Task: Create a 'supplier' object.
Action: Mouse moved to (702, 55)
Screenshot: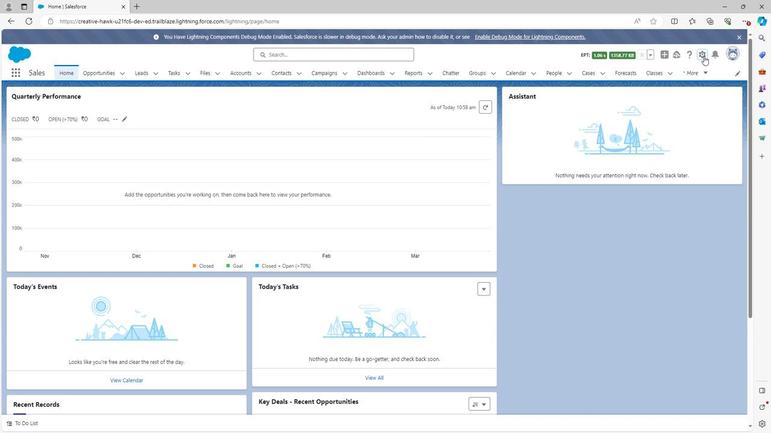 
Action: Mouse pressed left at (702, 55)
Screenshot: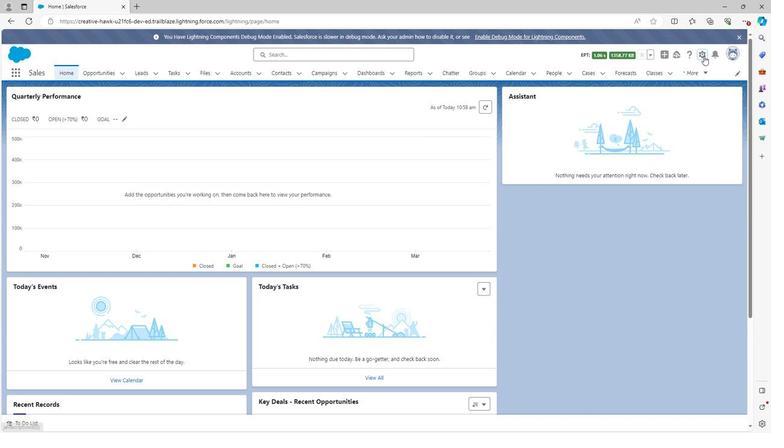 
Action: Mouse moved to (667, 81)
Screenshot: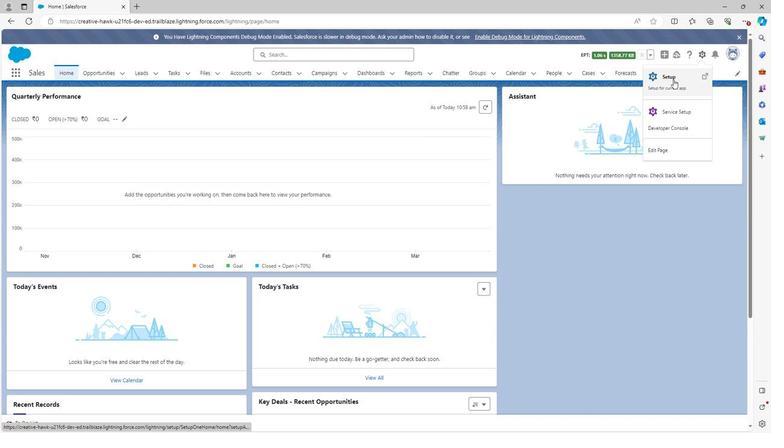 
Action: Mouse pressed left at (667, 81)
Screenshot: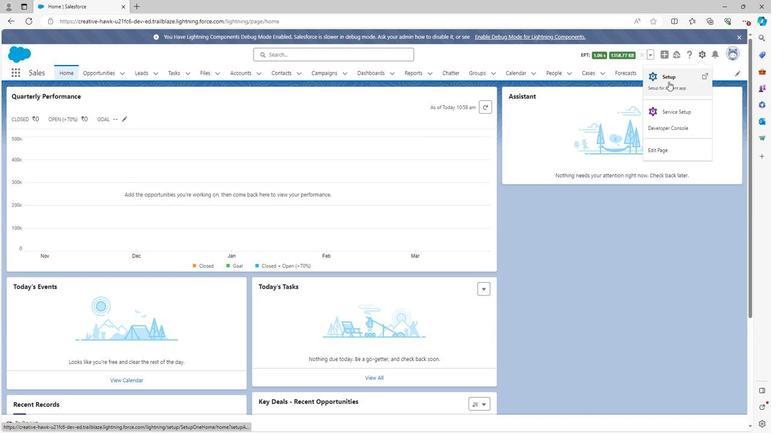 
Action: Mouse moved to (94, 72)
Screenshot: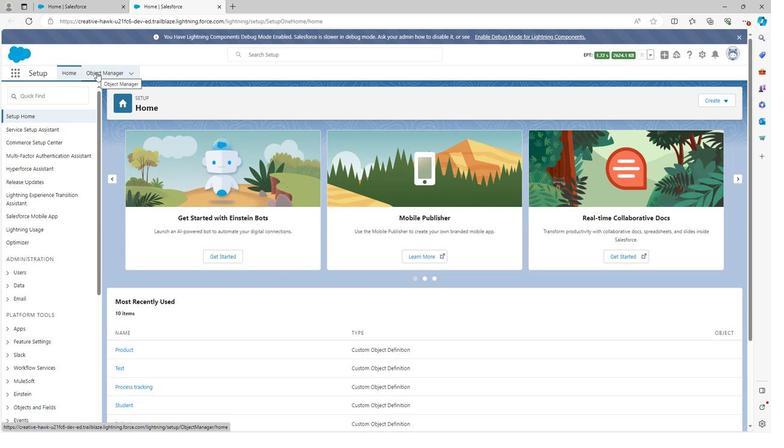 
Action: Mouse pressed left at (94, 72)
Screenshot: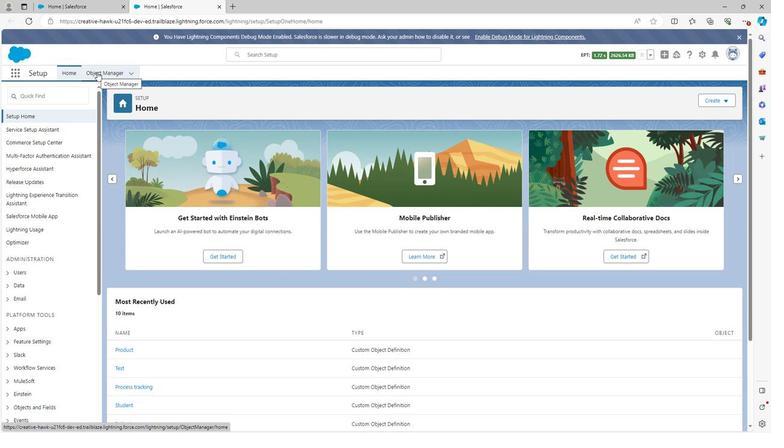 
Action: Mouse moved to (710, 98)
Screenshot: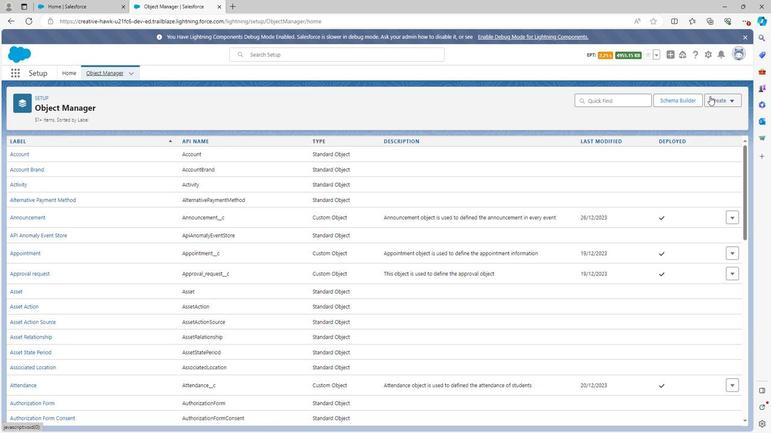 
Action: Mouse pressed left at (710, 98)
Screenshot: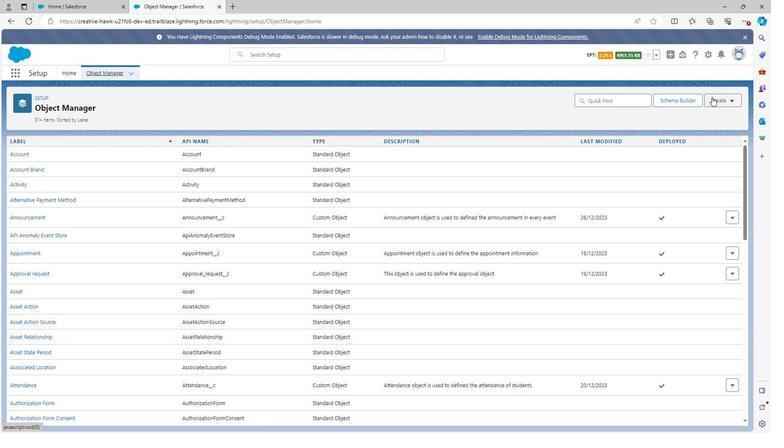 
Action: Mouse moved to (686, 125)
Screenshot: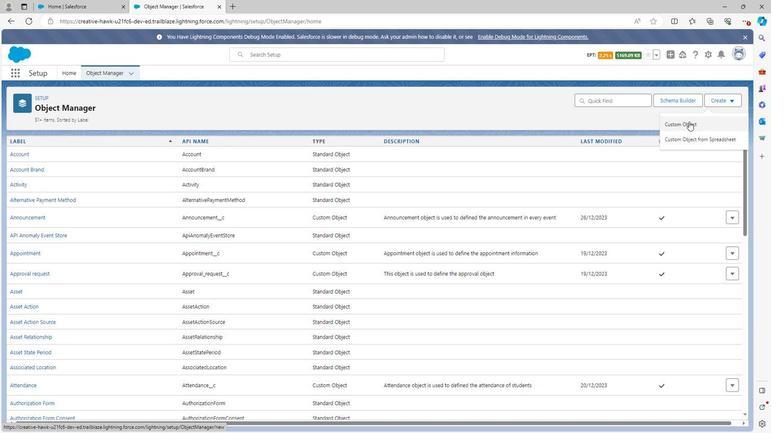 
Action: Mouse pressed left at (686, 125)
Screenshot: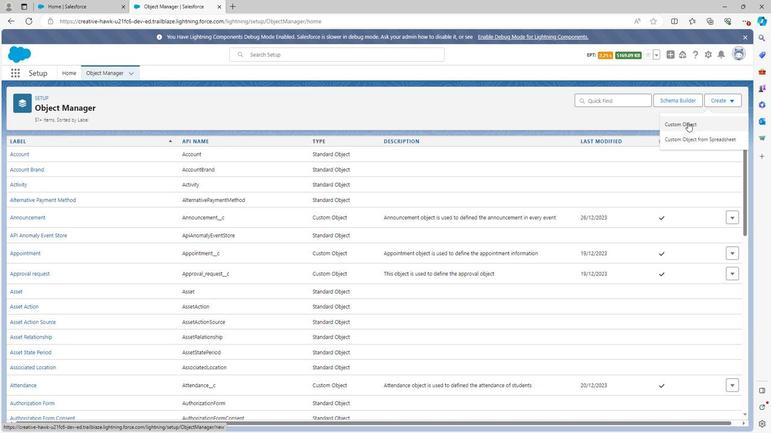 
Action: Mouse moved to (207, 214)
Screenshot: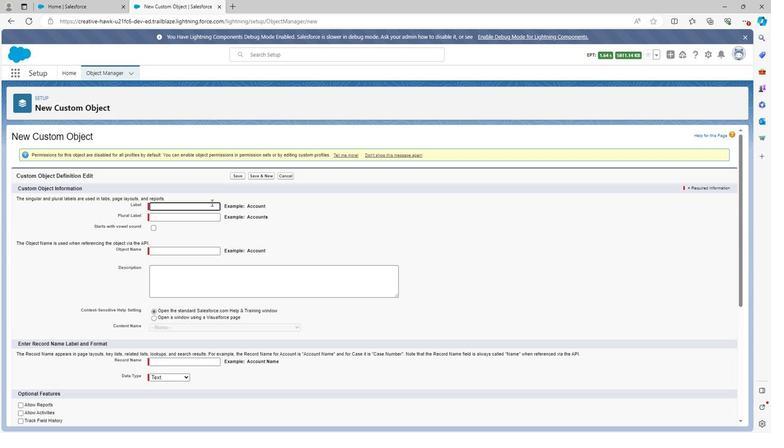 
Action: Mouse pressed left at (207, 214)
Screenshot: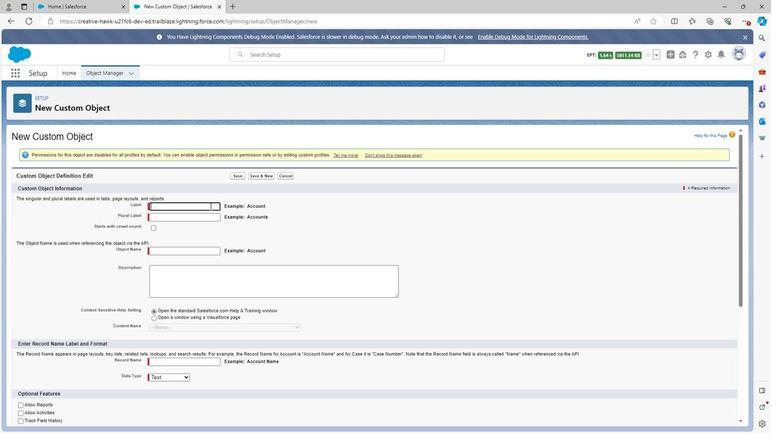 
Action: Key pressed <Key.shift>Supplier
Screenshot: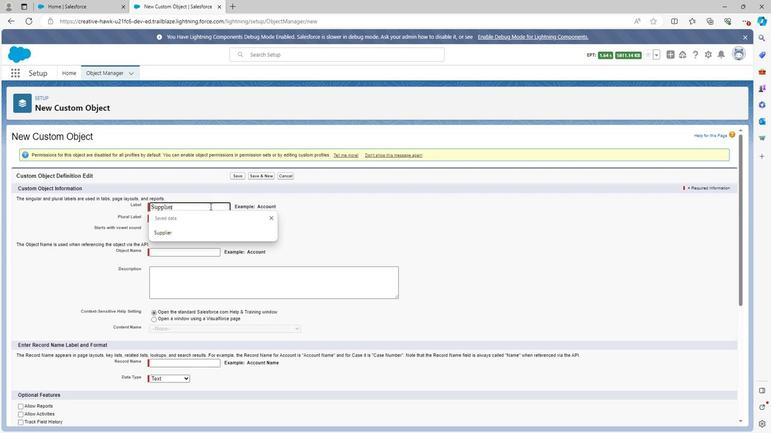 
Action: Mouse moved to (224, 242)
Screenshot: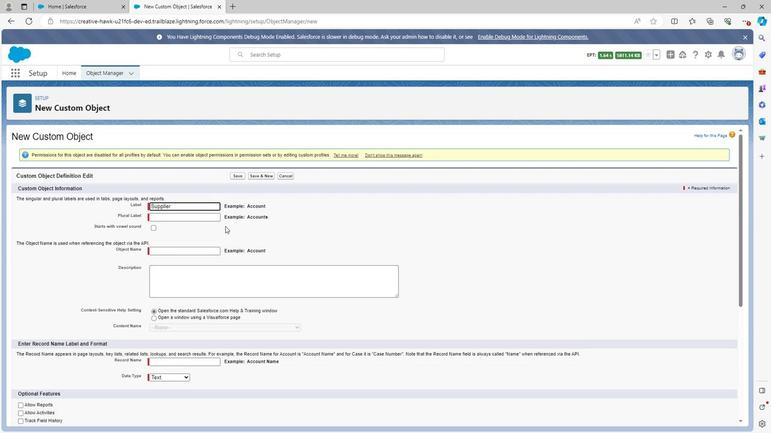 
Action: Mouse pressed left at (224, 242)
Screenshot: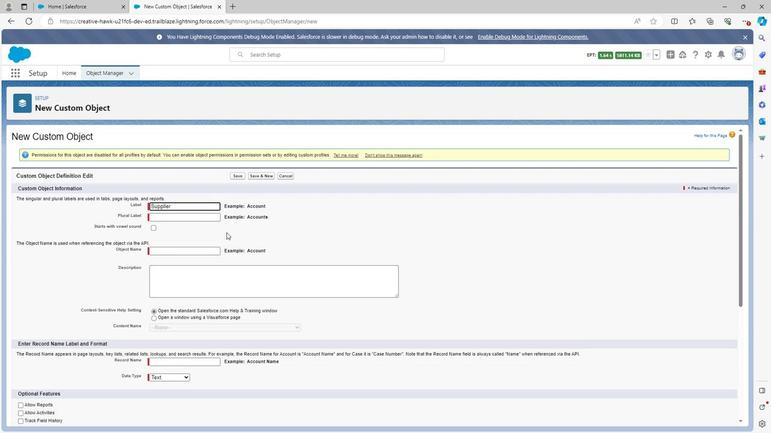 
Action: Mouse moved to (175, 225)
Screenshot: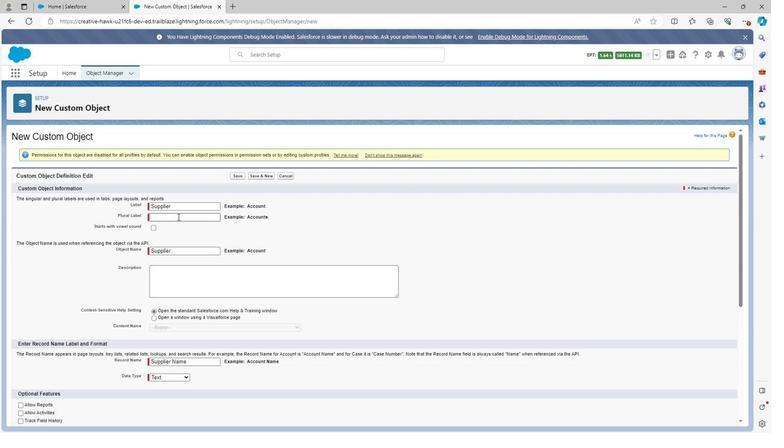 
Action: Mouse pressed left at (175, 225)
Screenshot: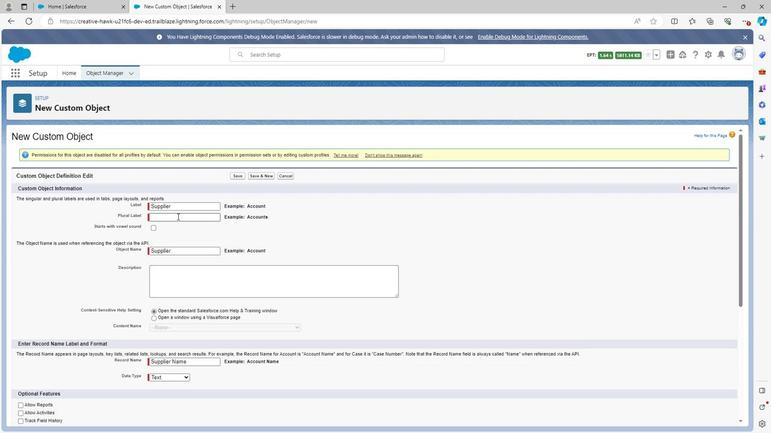 
Action: Key pressed <Key.shift>Suppliers
Screenshot: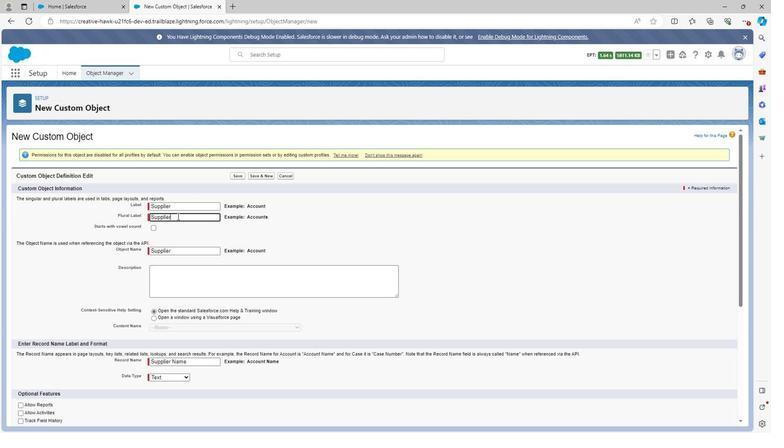 
Action: Mouse moved to (171, 292)
Screenshot: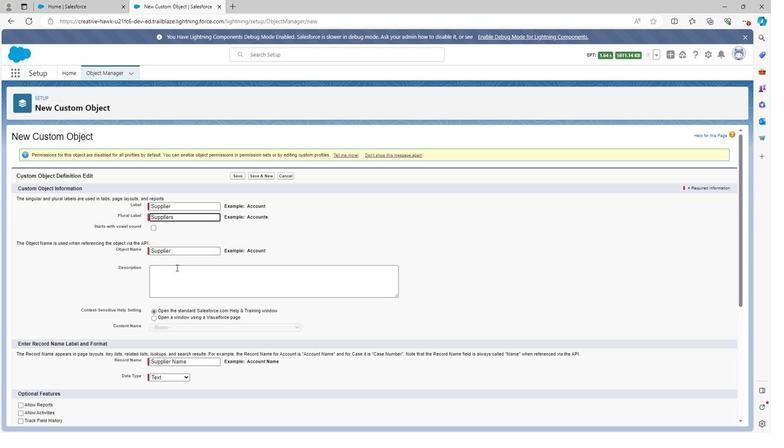 
Action: Mouse pressed left at (171, 292)
Screenshot: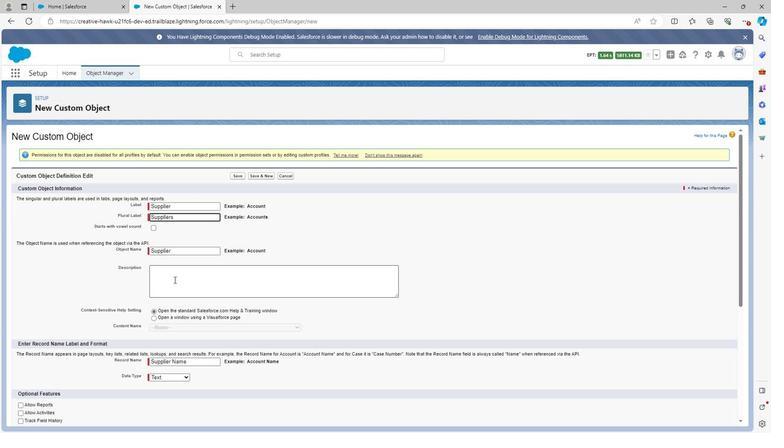 
Action: Key pressed <Key.shift>Supplier<Key.space>object<Key.space>is<Key.space>used<Key.space>to<Key.space>defined<Key.space>the<Key.space>name<Key.space>of<Key.space>suppliers<Key.space>in<Key.space>supply<Key.space>chain<Key.space>management
Screenshot: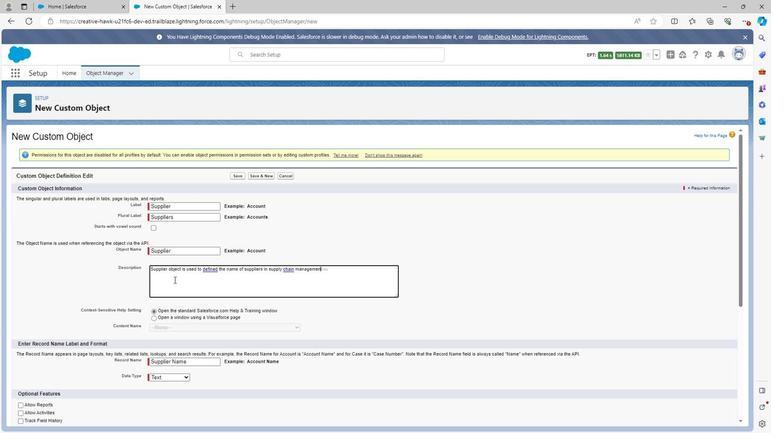
Action: Mouse moved to (73, 368)
Screenshot: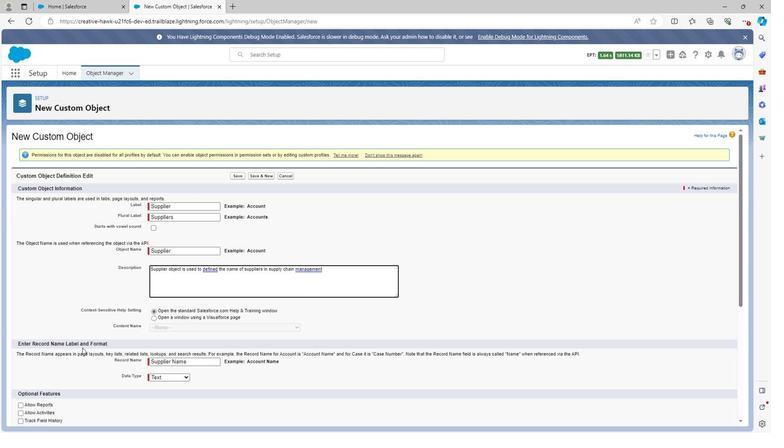 
Action: Mouse scrolled (73, 367) with delta (0, 0)
Screenshot: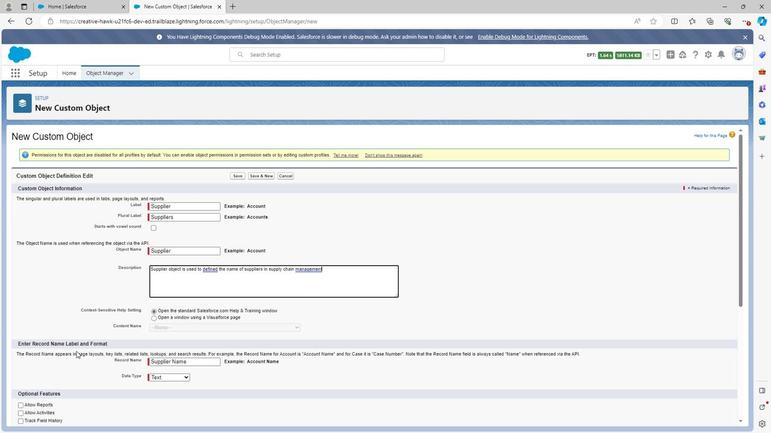 
Action: Mouse scrolled (73, 367) with delta (0, 0)
Screenshot: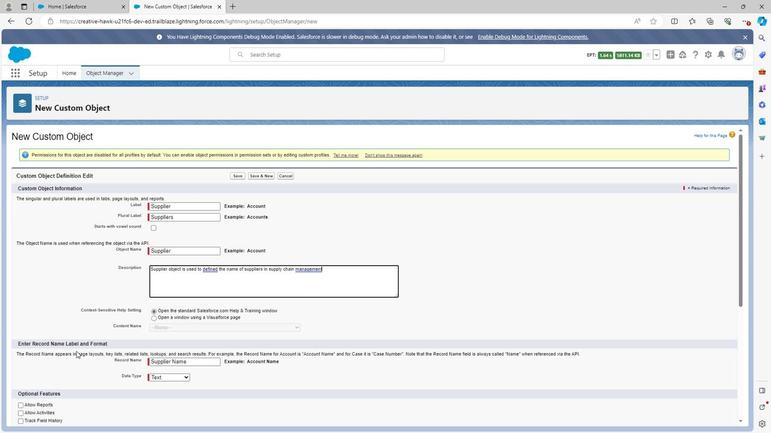 
Action: Mouse scrolled (73, 367) with delta (0, 0)
Screenshot: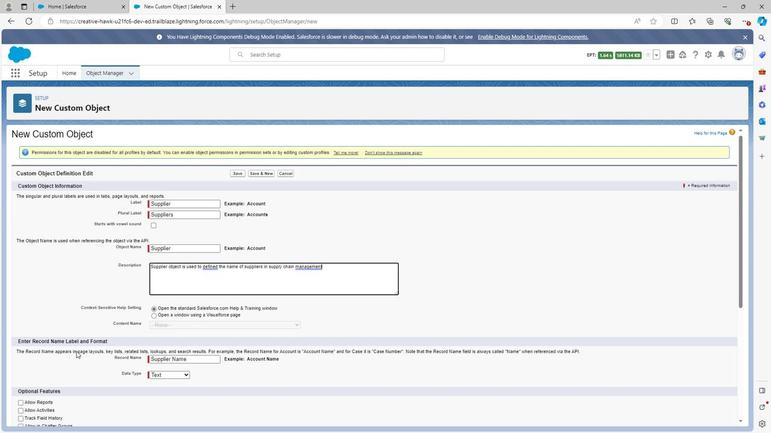 
Action: Mouse moved to (17, 281)
Screenshot: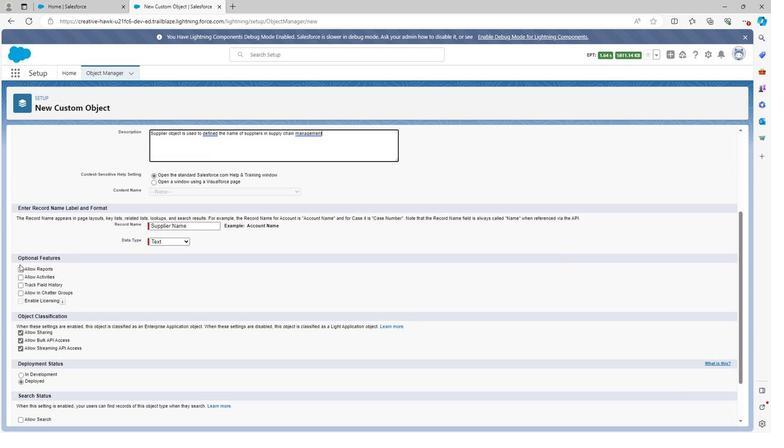 
Action: Mouse pressed left at (17, 281)
Screenshot: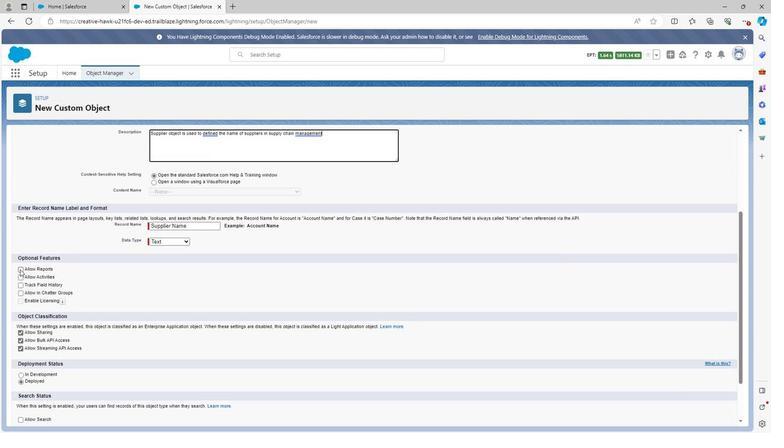 
Action: Mouse moved to (18, 288)
Screenshot: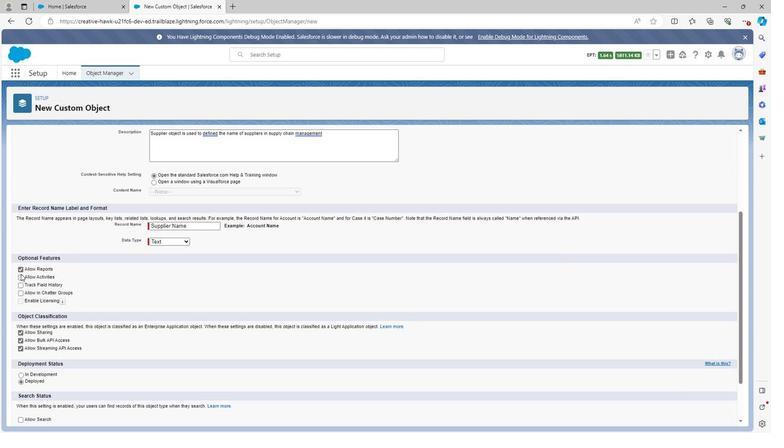 
Action: Mouse pressed left at (18, 288)
Screenshot: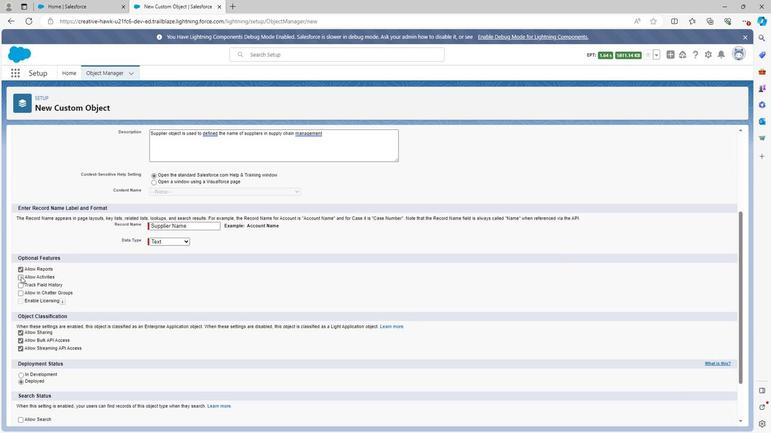 
Action: Mouse moved to (17, 298)
Screenshot: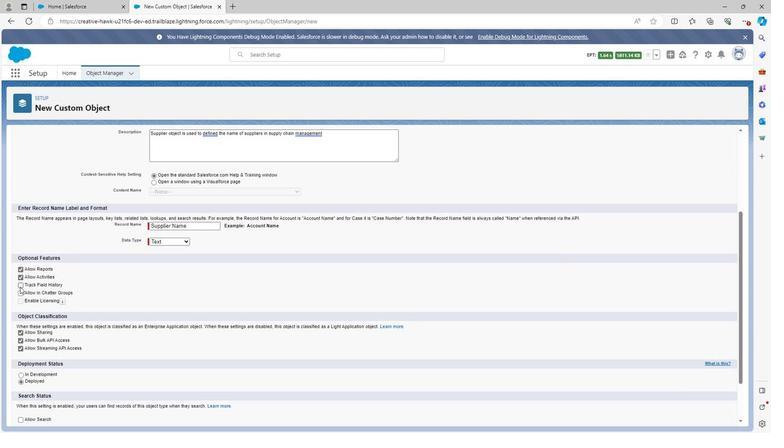 
Action: Mouse pressed left at (17, 298)
Screenshot: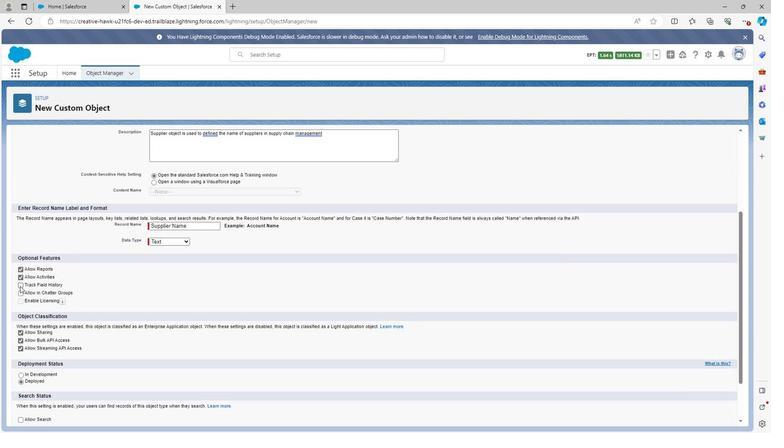 
Action: Mouse moved to (18, 308)
Screenshot: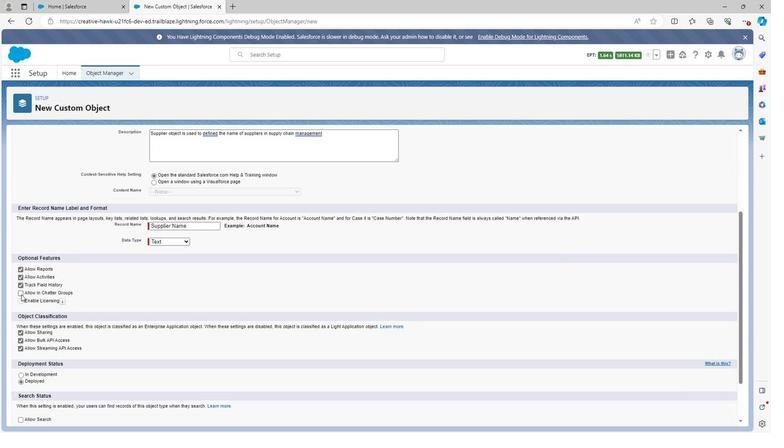 
Action: Mouse pressed left at (18, 308)
Screenshot: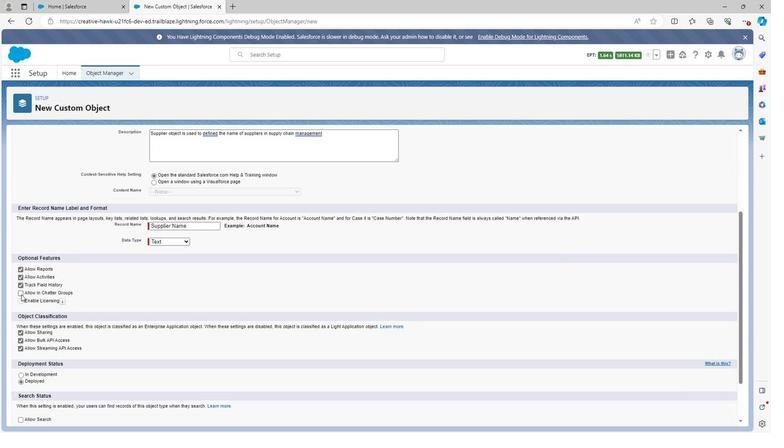 
Action: Mouse moved to (16, 404)
Screenshot: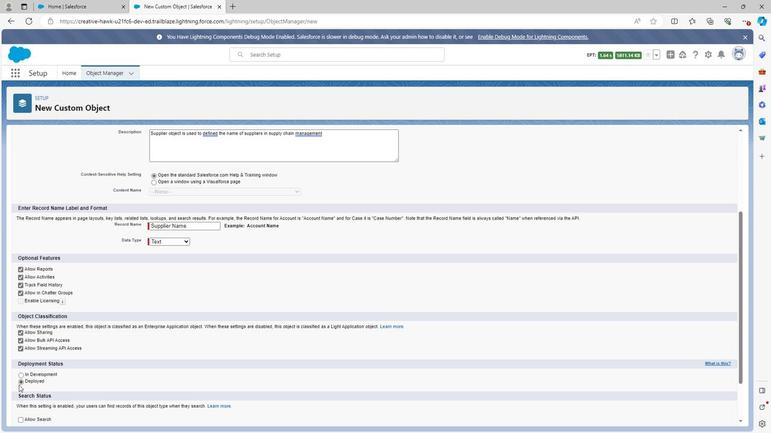 
Action: Mouse scrolled (16, 404) with delta (0, 0)
Screenshot: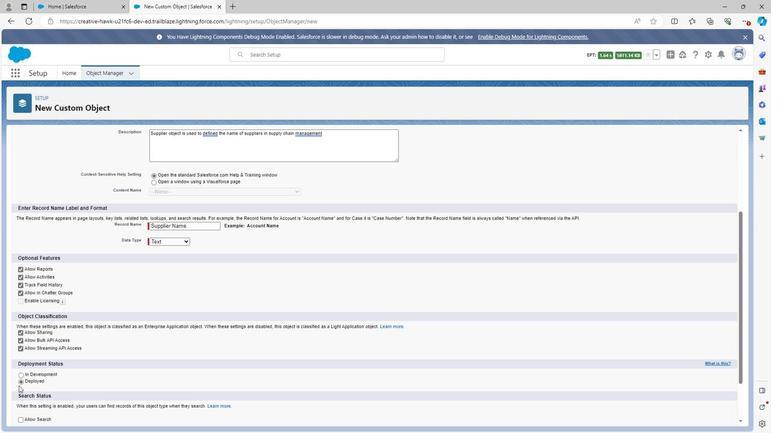 
Action: Mouse scrolled (16, 404) with delta (0, 0)
Screenshot: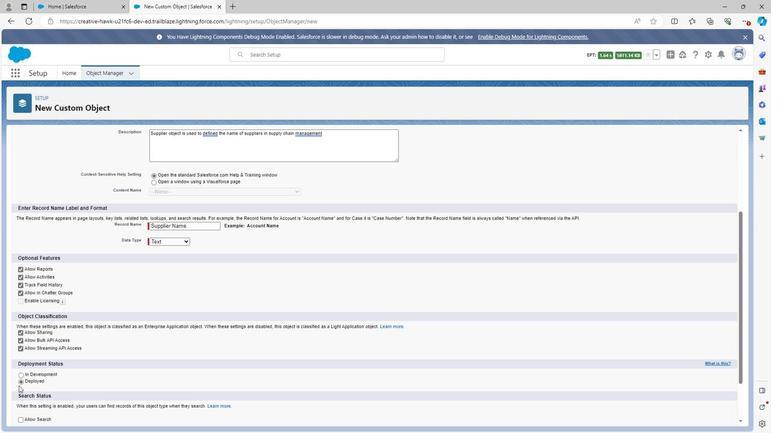 
Action: Mouse moved to (18, 380)
Screenshot: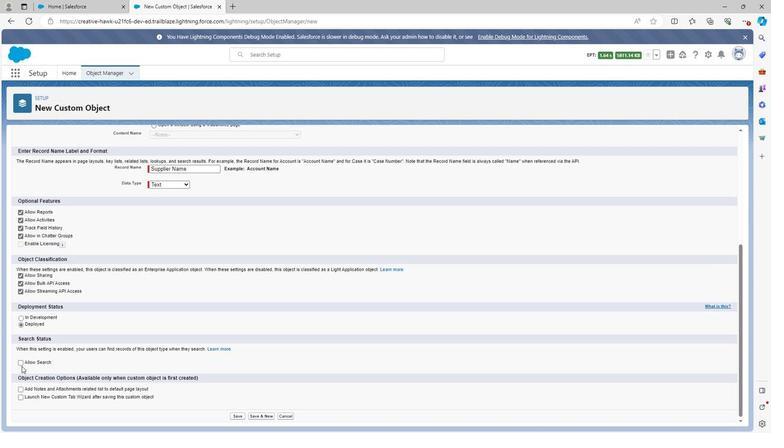 
Action: Mouse pressed left at (18, 380)
Screenshot: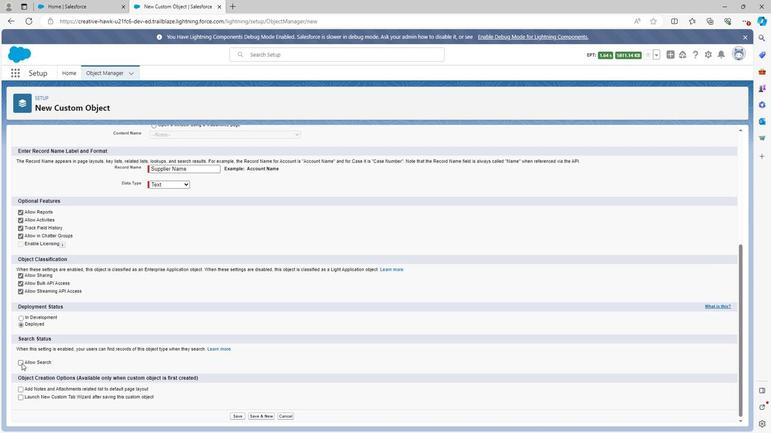 
Action: Mouse moved to (232, 439)
Screenshot: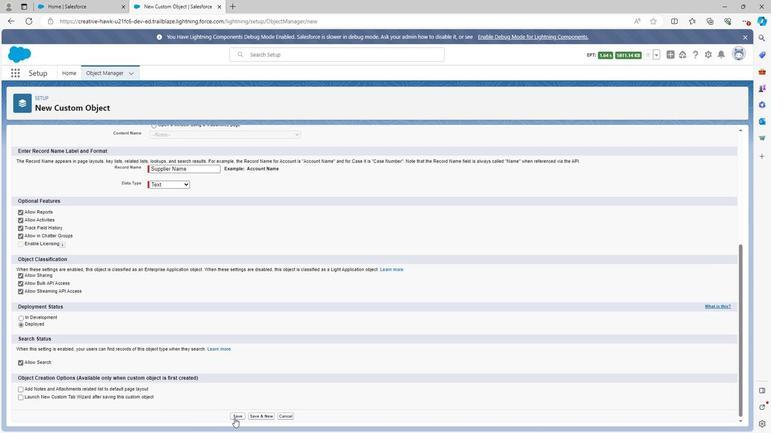 
Action: Mouse pressed left at (232, 439)
Screenshot: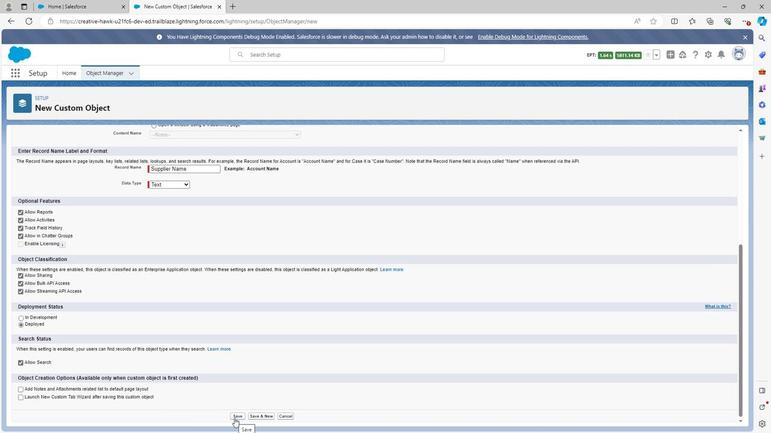 
Action: Mouse moved to (100, 73)
Screenshot: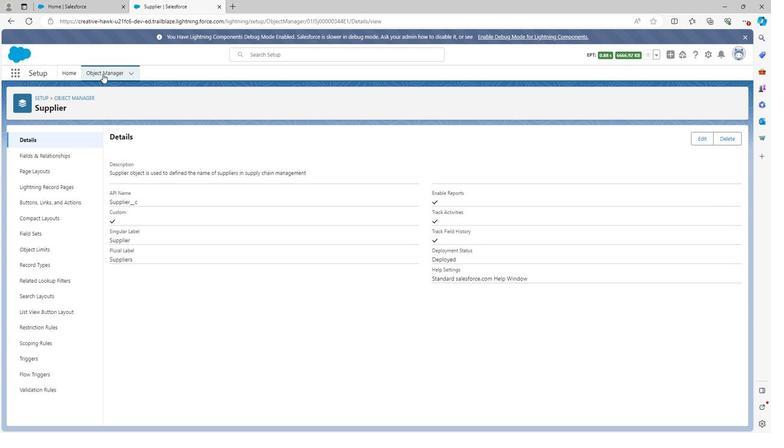 
Action: Mouse pressed left at (100, 73)
Screenshot: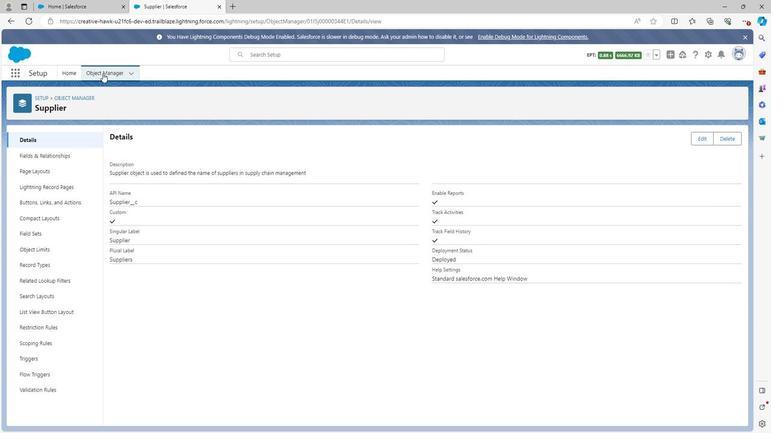 
Action: Mouse moved to (61, 317)
Screenshot: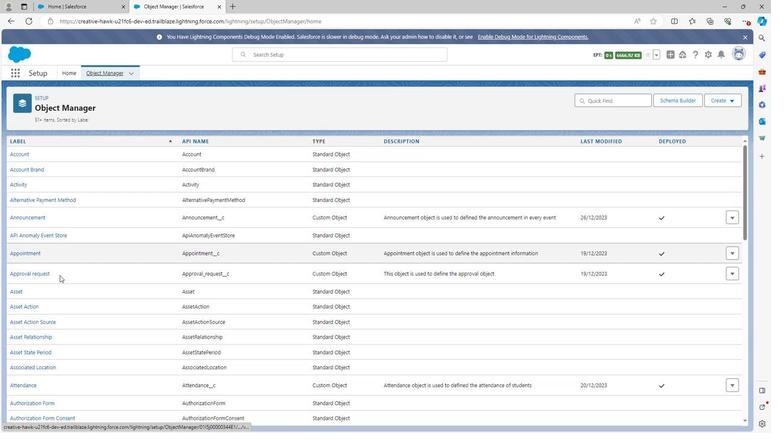 
Action: Mouse scrolled (61, 317) with delta (0, 0)
Screenshot: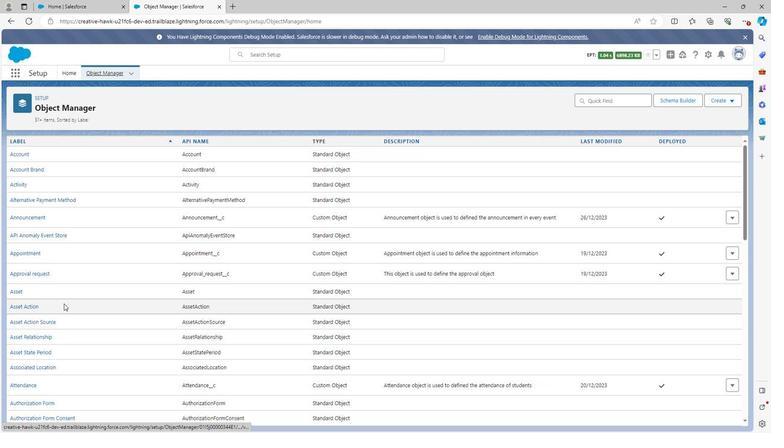 
Action: Mouse scrolled (61, 317) with delta (0, 0)
Screenshot: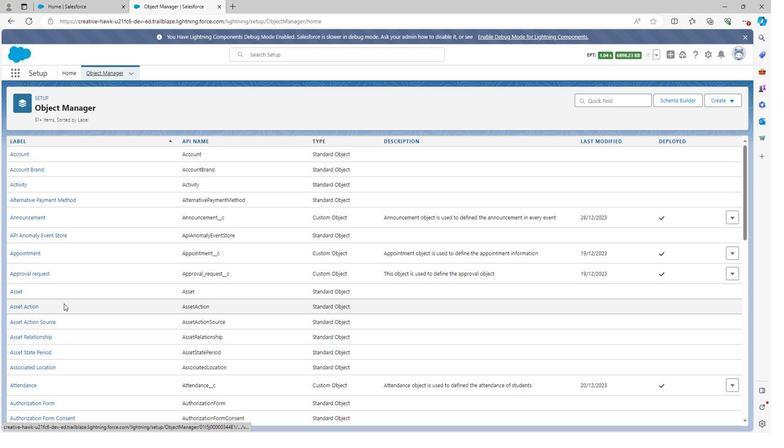 
Action: Mouse scrolled (61, 317) with delta (0, 0)
Screenshot: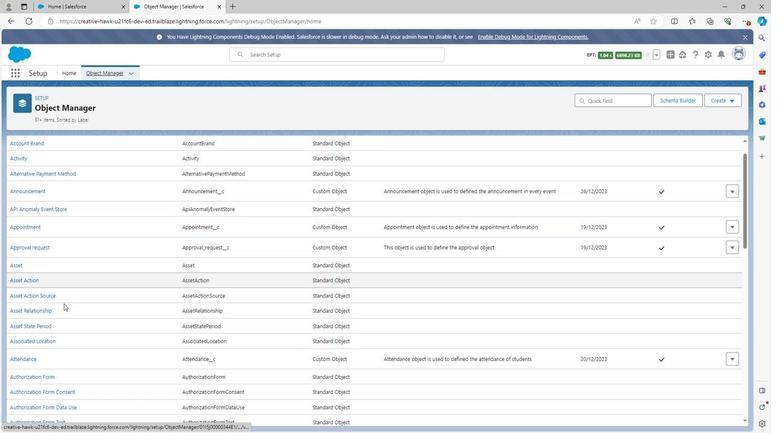 
Action: Mouse scrolled (61, 317) with delta (0, 0)
Screenshot: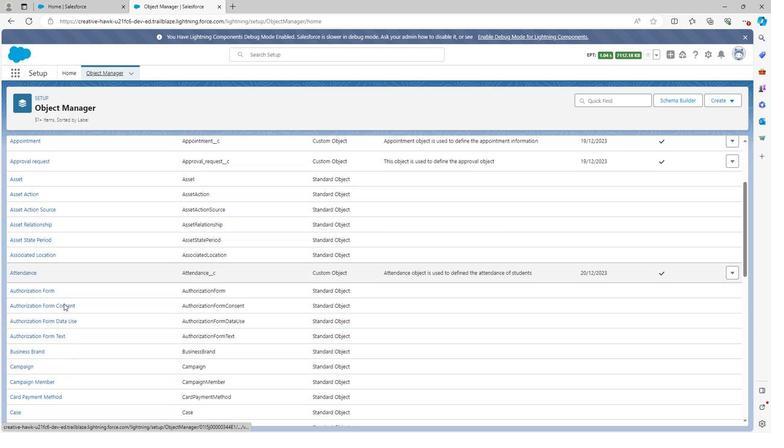 
Action: Mouse scrolled (61, 317) with delta (0, 0)
Screenshot: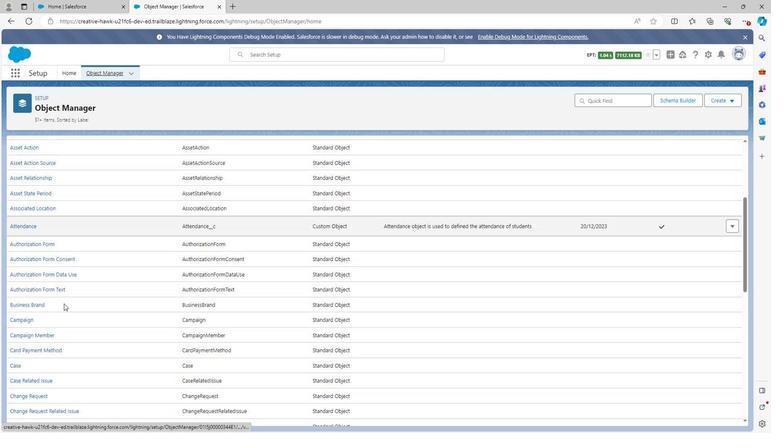 
Action: Mouse scrolled (61, 317) with delta (0, 0)
Screenshot: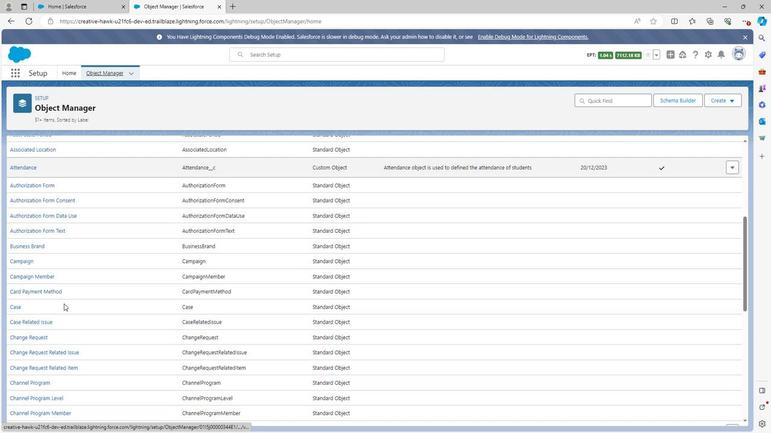 
Action: Mouse scrolled (61, 317) with delta (0, 0)
Screenshot: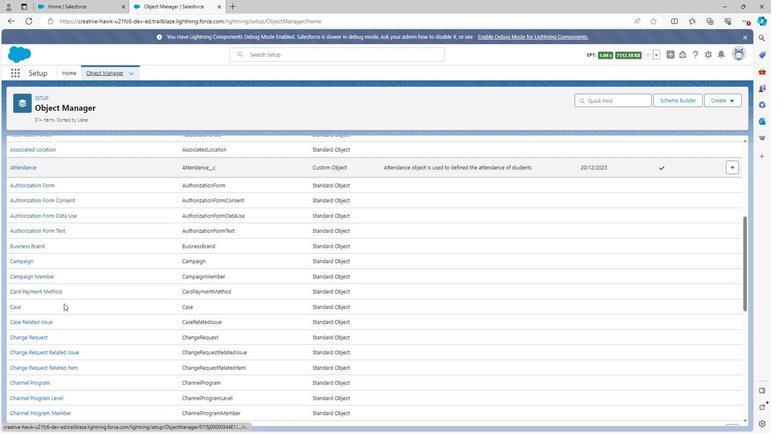 
Action: Mouse scrolled (61, 317) with delta (0, 0)
Screenshot: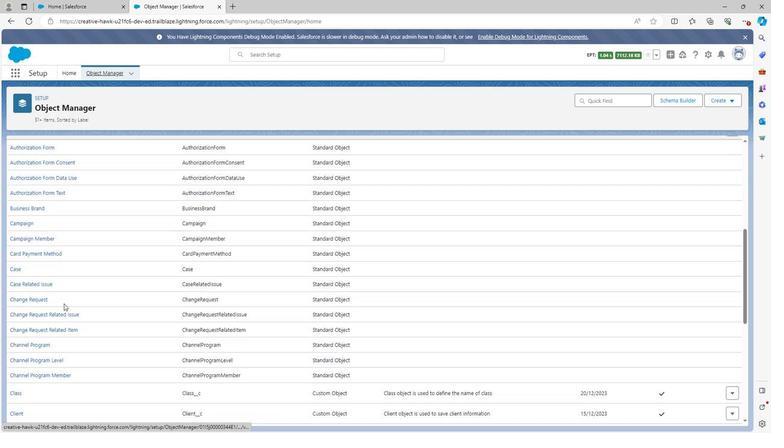 
Action: Mouse scrolled (61, 317) with delta (0, 0)
Screenshot: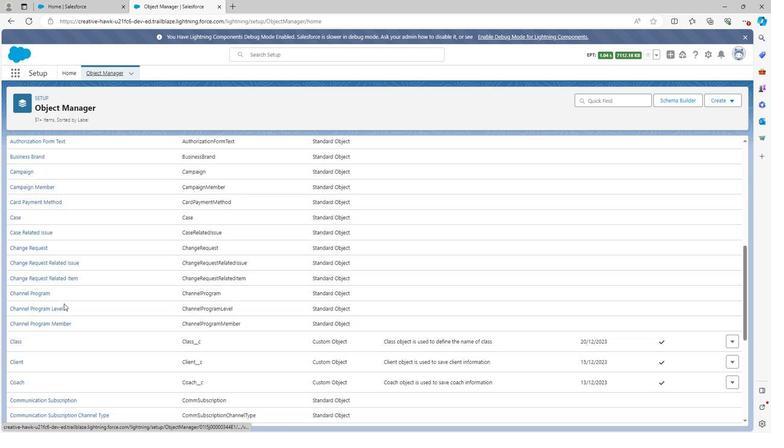 
Action: Mouse scrolled (61, 317) with delta (0, 0)
Screenshot: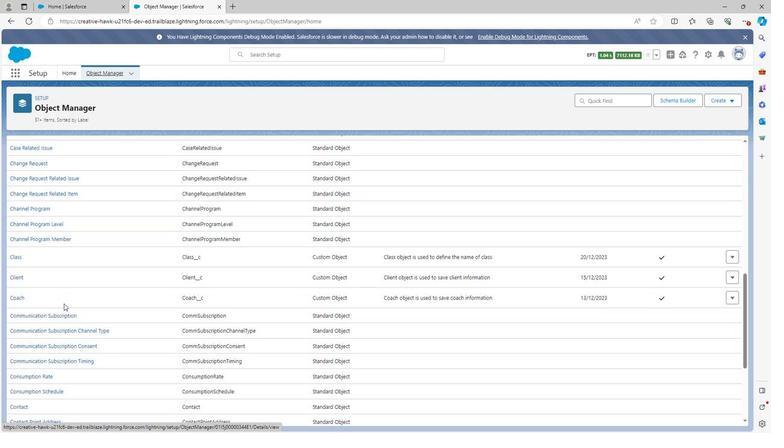 
Action: Mouse scrolled (61, 317) with delta (0, 0)
Screenshot: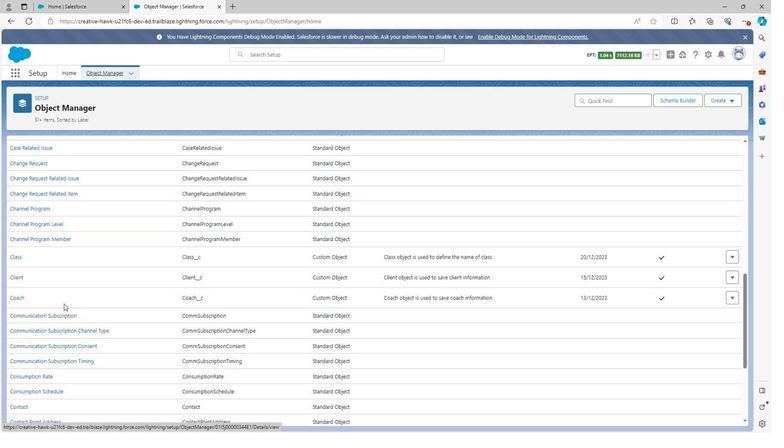 
Action: Mouse scrolled (61, 317) with delta (0, 0)
Screenshot: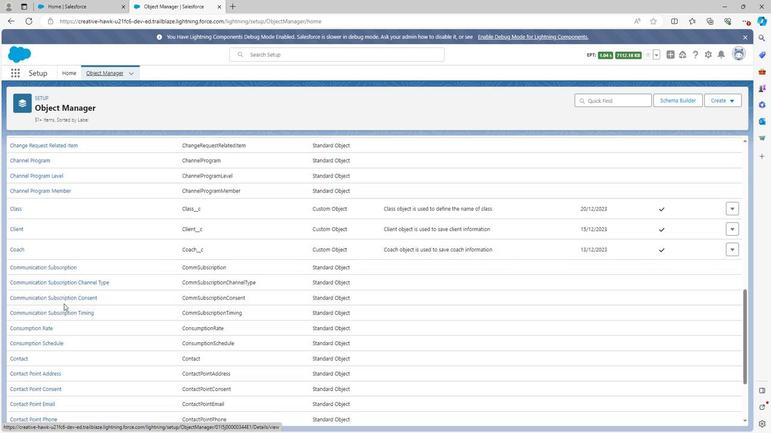 
Action: Mouse scrolled (61, 317) with delta (0, 0)
Screenshot: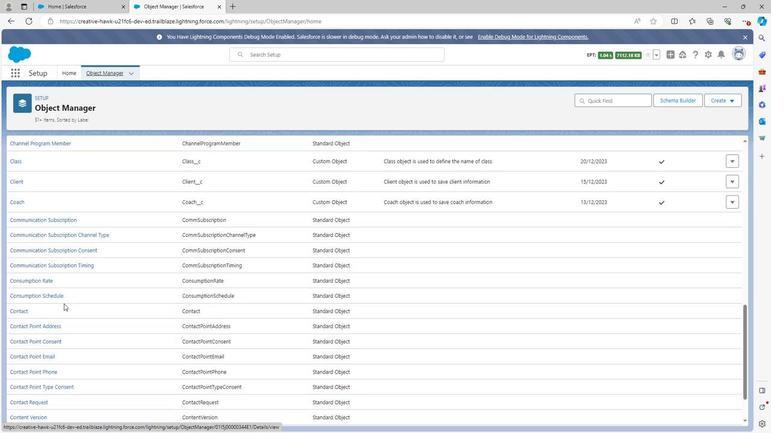 
Action: Mouse scrolled (61, 317) with delta (0, 0)
Screenshot: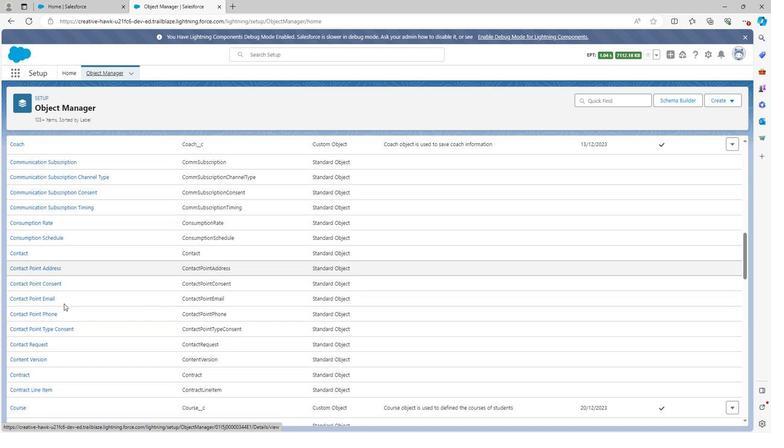 
Action: Mouse scrolled (61, 317) with delta (0, 0)
Screenshot: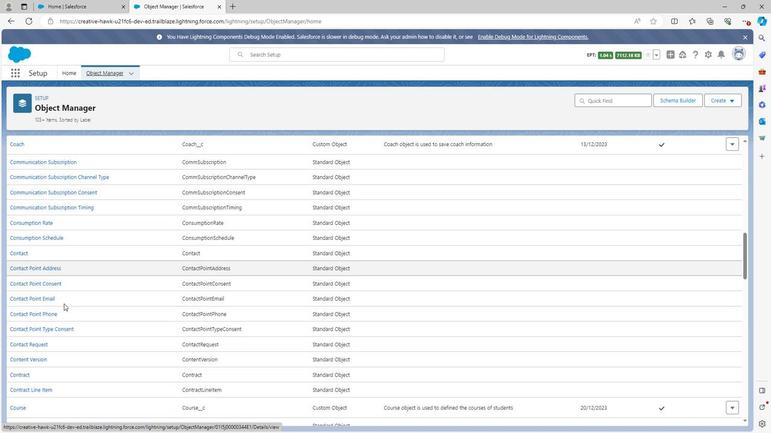 
Action: Mouse scrolled (61, 317) with delta (0, 0)
Screenshot: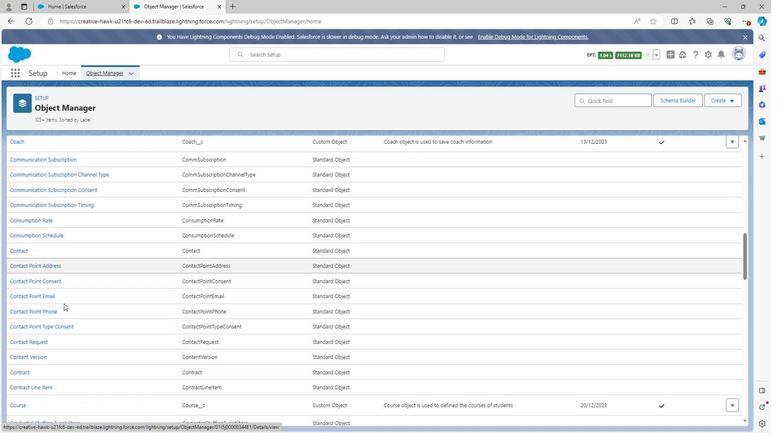 
Action: Mouse scrolled (61, 317) with delta (0, 0)
Screenshot: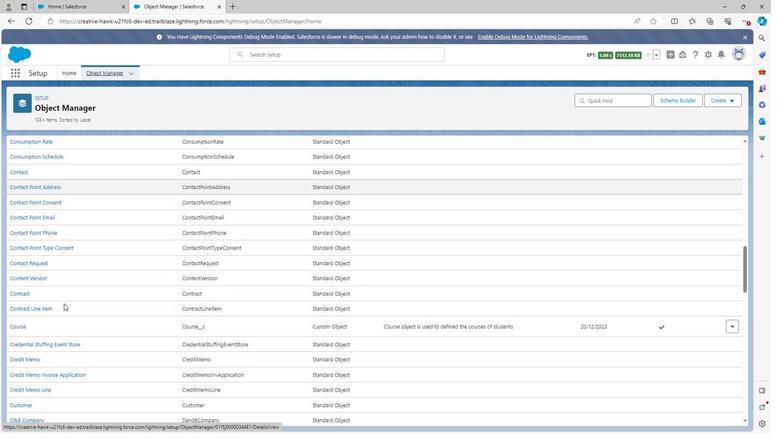 
Action: Mouse scrolled (61, 317) with delta (0, 0)
Screenshot: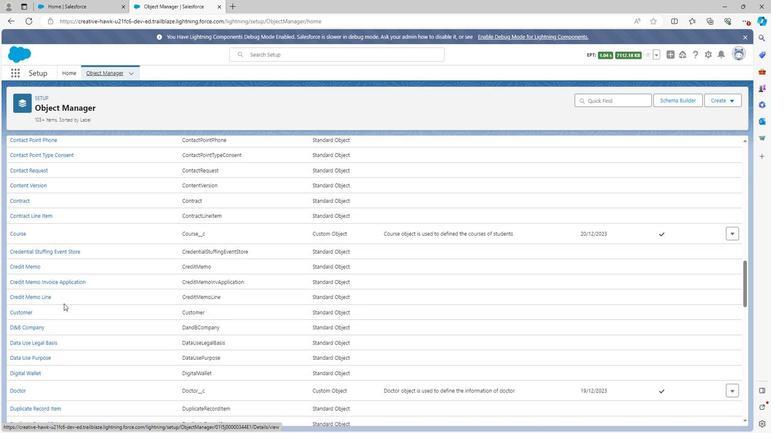 
Action: Mouse scrolled (61, 317) with delta (0, 0)
Screenshot: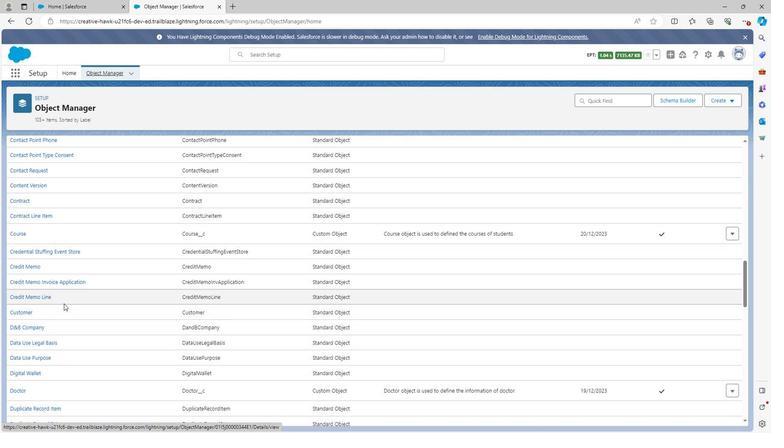 
Action: Mouse scrolled (61, 317) with delta (0, 0)
Screenshot: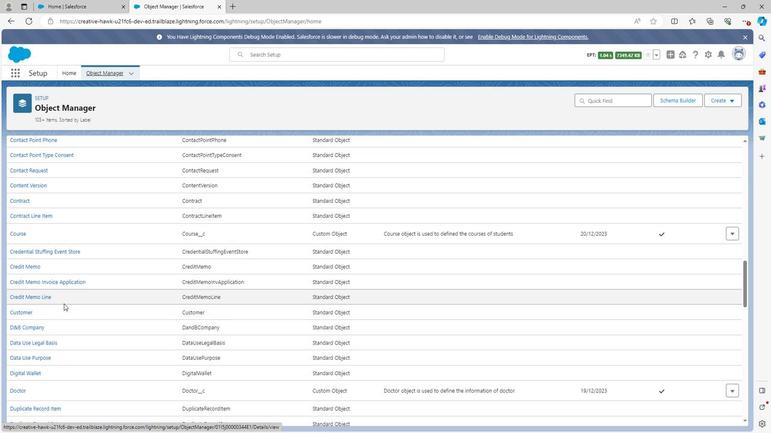 
Action: Mouse scrolled (61, 317) with delta (0, 0)
Screenshot: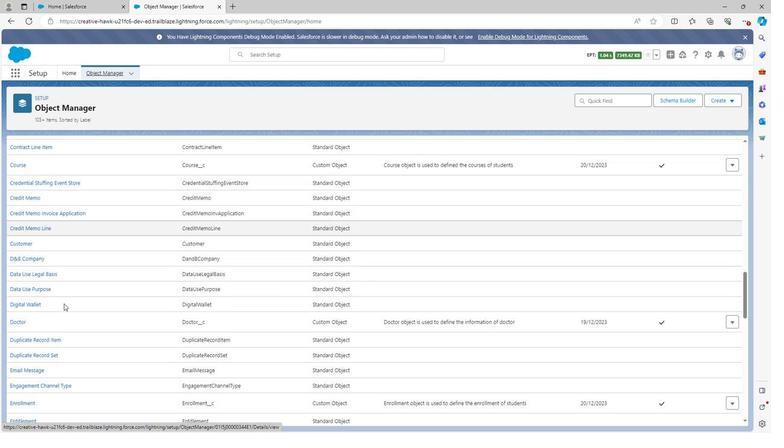 
Action: Mouse scrolled (61, 317) with delta (0, 0)
Screenshot: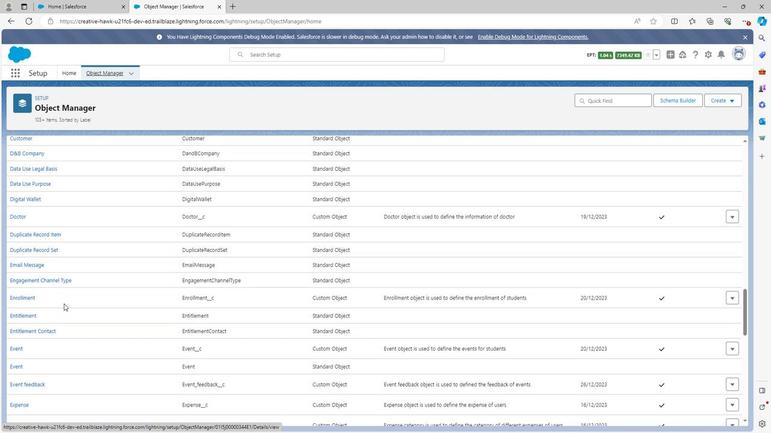 
Action: Mouse scrolled (61, 317) with delta (0, 0)
Screenshot: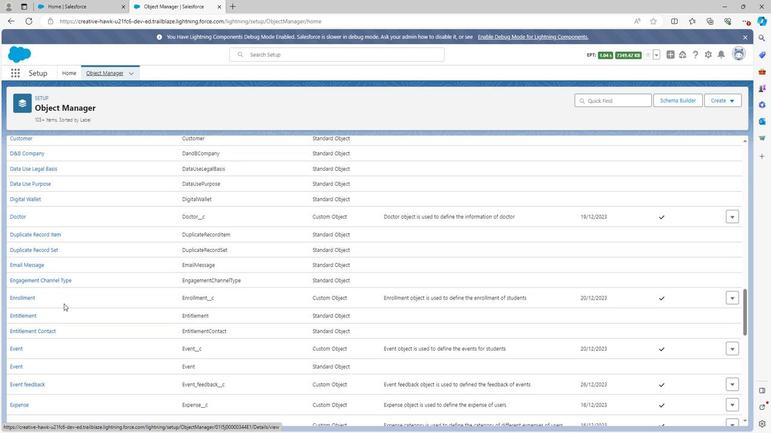 
Action: Mouse scrolled (61, 317) with delta (0, 0)
Screenshot: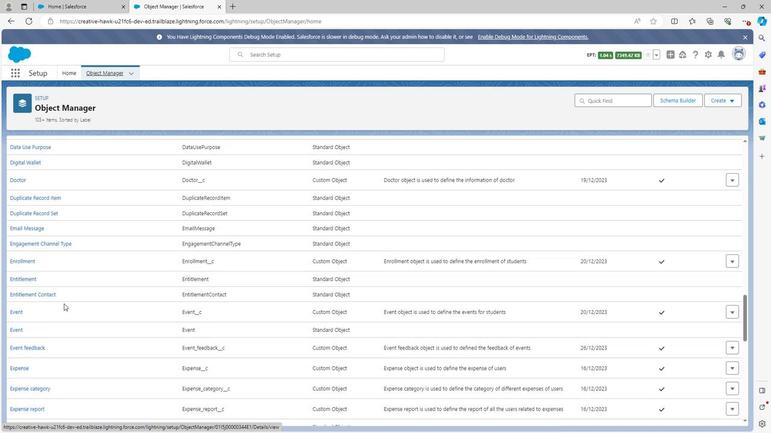 
Action: Mouse scrolled (61, 317) with delta (0, 0)
Screenshot: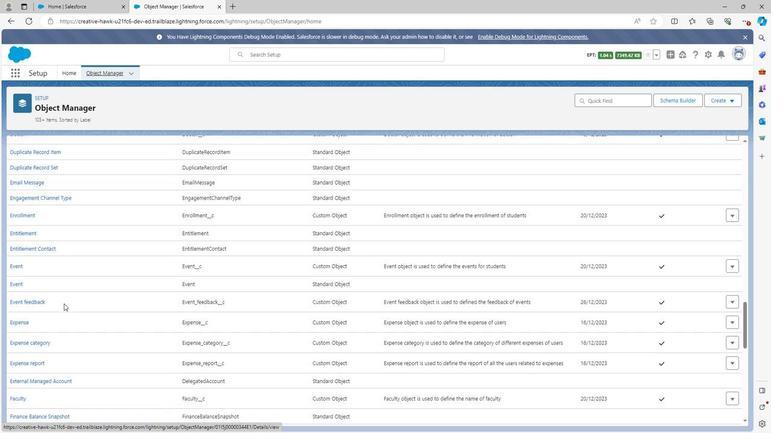
Action: Mouse scrolled (61, 317) with delta (0, 0)
Screenshot: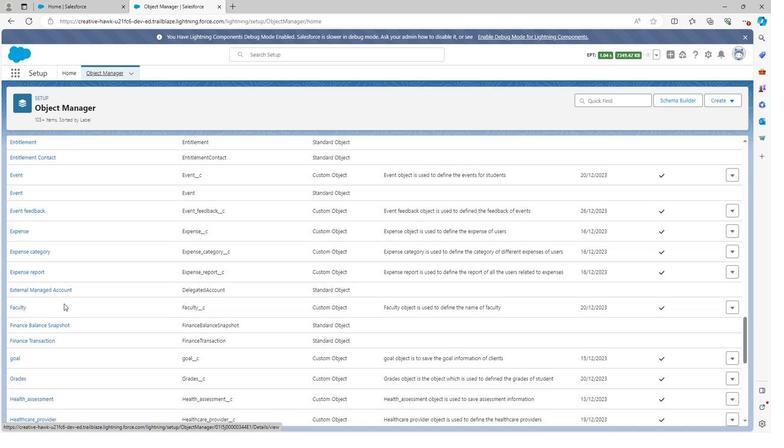 
Action: Mouse scrolled (61, 317) with delta (0, 0)
Screenshot: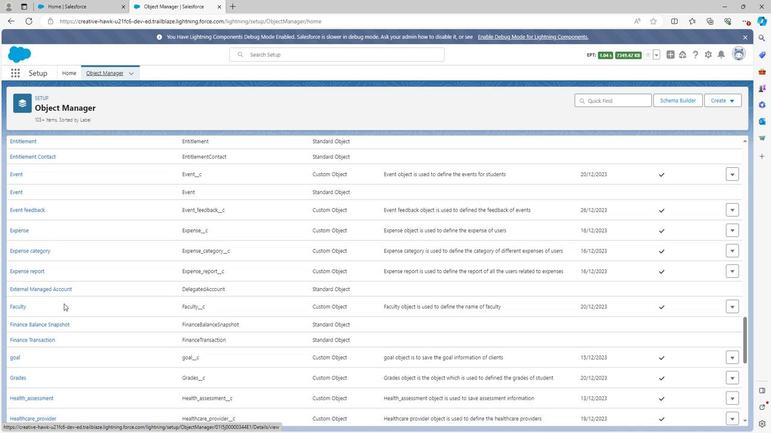 
Action: Mouse scrolled (61, 317) with delta (0, 0)
Screenshot: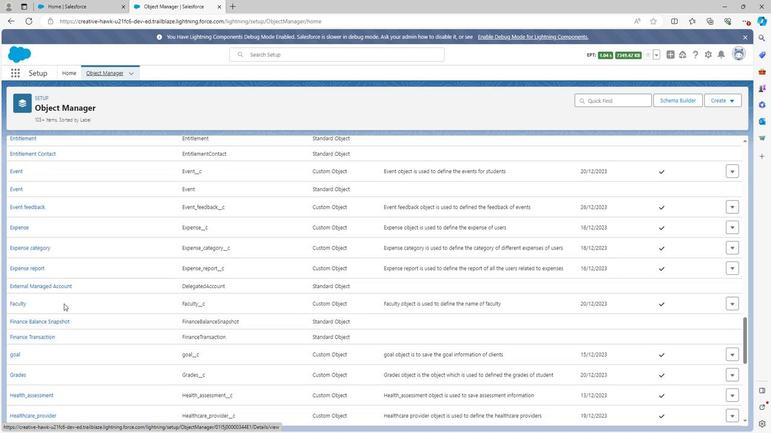 
Action: Mouse scrolled (61, 317) with delta (0, 0)
Screenshot: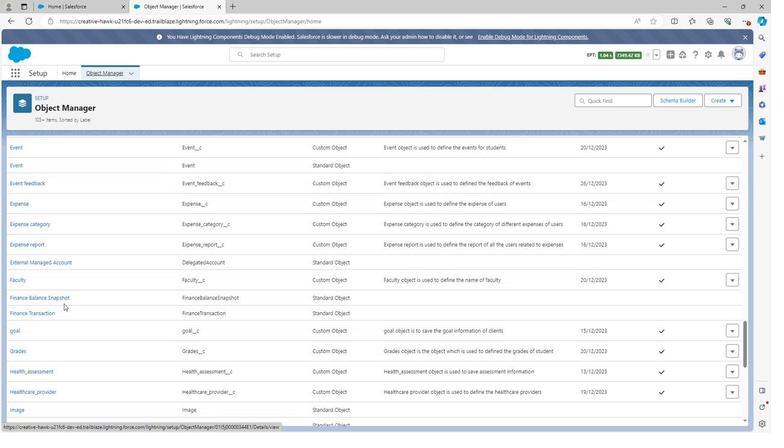 
Action: Mouse scrolled (61, 317) with delta (0, 0)
Screenshot: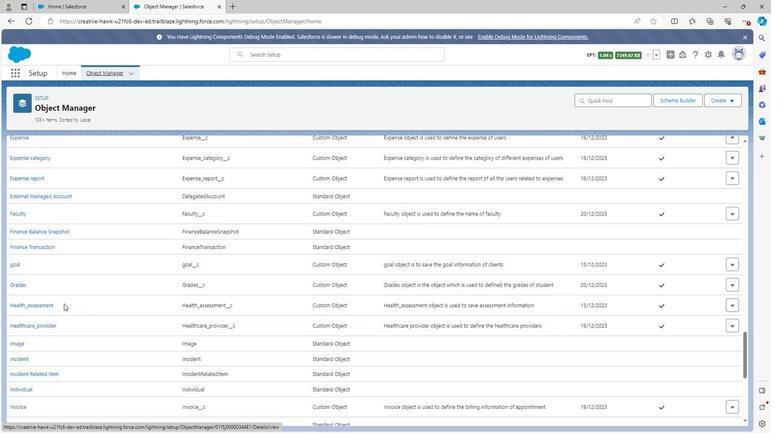 
Action: Mouse scrolled (61, 317) with delta (0, 0)
Screenshot: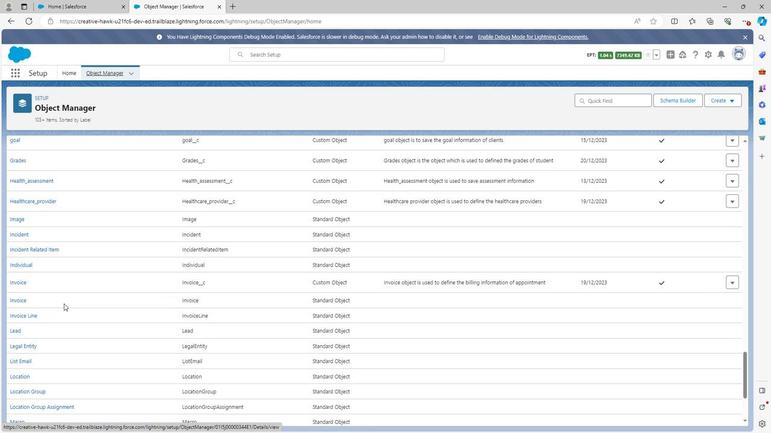 
Action: Mouse scrolled (61, 317) with delta (0, 0)
Screenshot: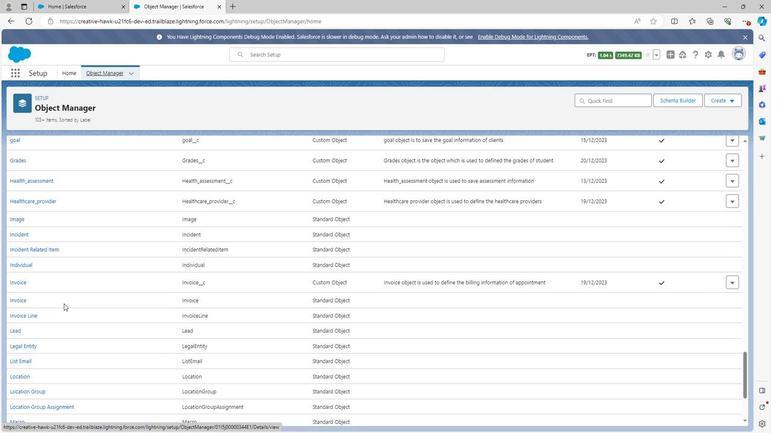 
Action: Mouse scrolled (61, 317) with delta (0, 0)
Screenshot: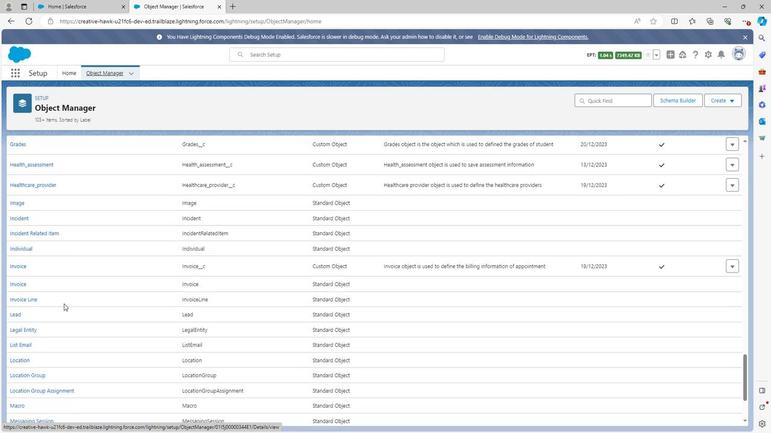
Action: Mouse scrolled (61, 317) with delta (0, 0)
Screenshot: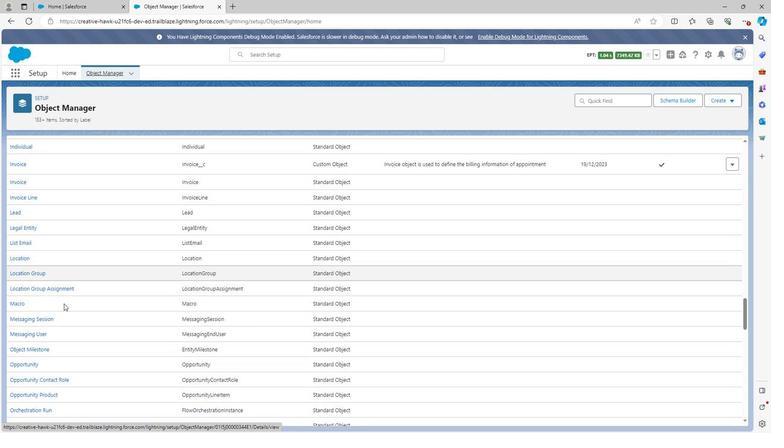 
Action: Mouse scrolled (61, 317) with delta (0, 0)
Screenshot: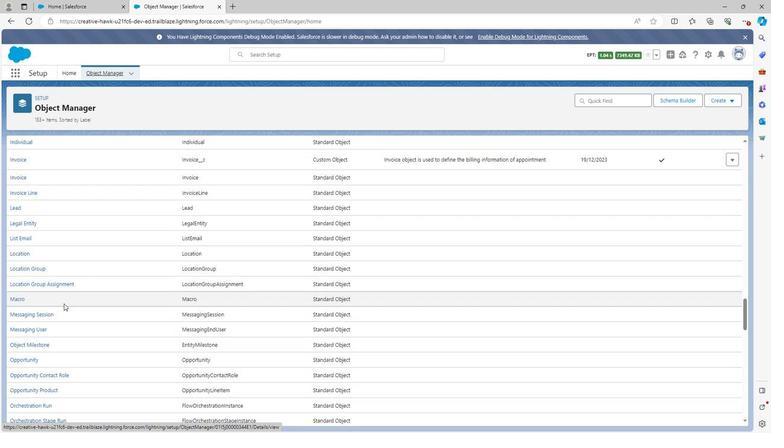
Action: Mouse scrolled (61, 317) with delta (0, 0)
Screenshot: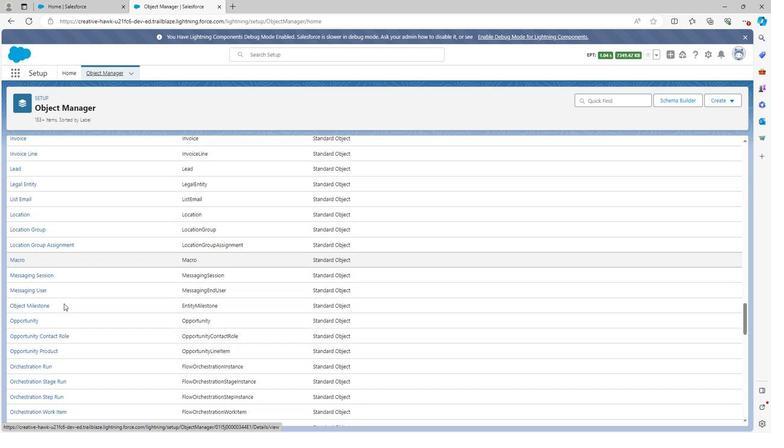 
Action: Mouse scrolled (61, 317) with delta (0, 0)
Screenshot: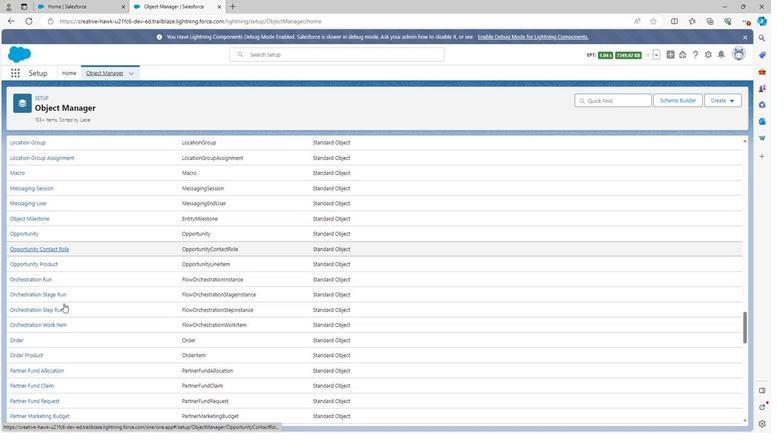 
Action: Mouse scrolled (61, 317) with delta (0, 0)
Screenshot: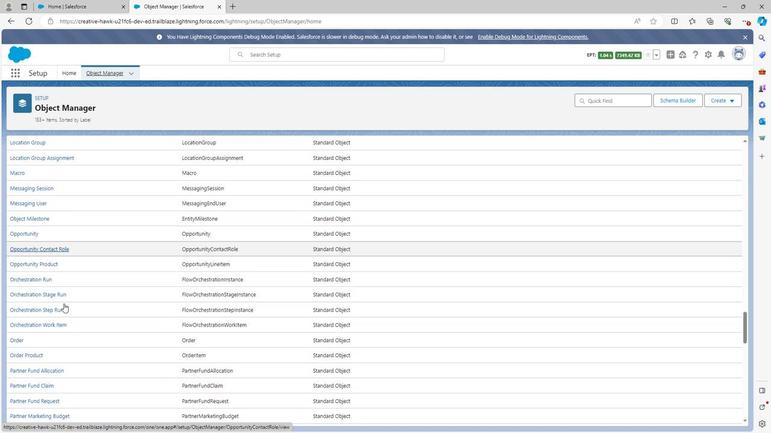 
Action: Mouse scrolled (61, 317) with delta (0, 0)
Screenshot: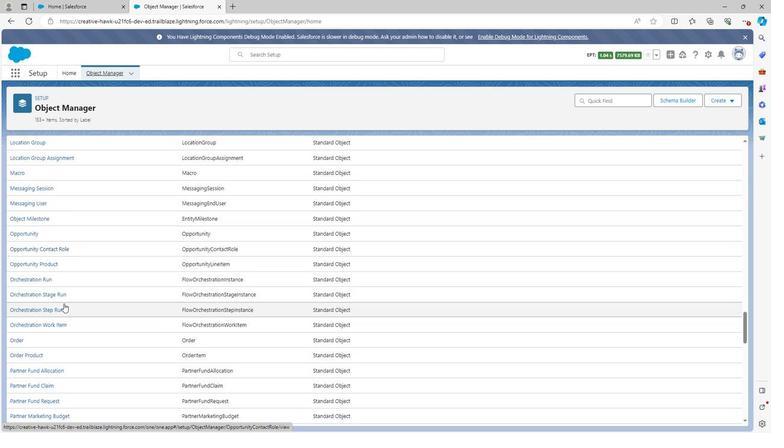 
Action: Mouse scrolled (61, 317) with delta (0, 0)
Screenshot: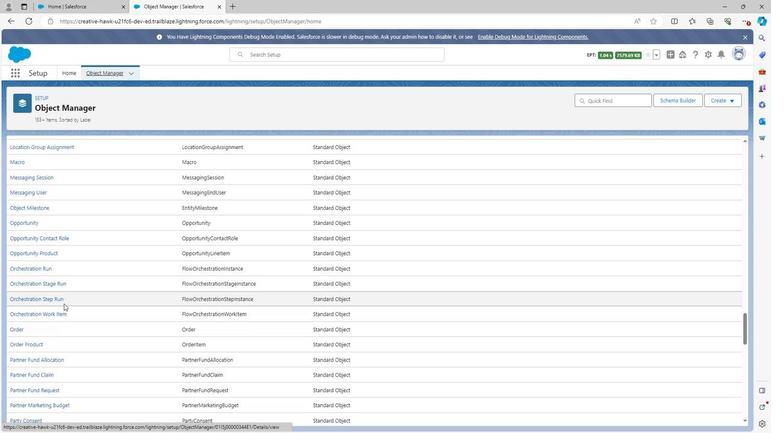
Action: Mouse scrolled (61, 317) with delta (0, 0)
Screenshot: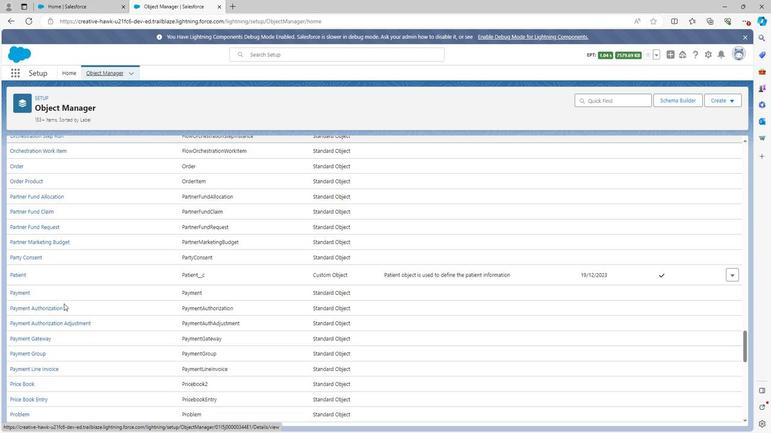 
Action: Mouse scrolled (61, 317) with delta (0, 0)
Screenshot: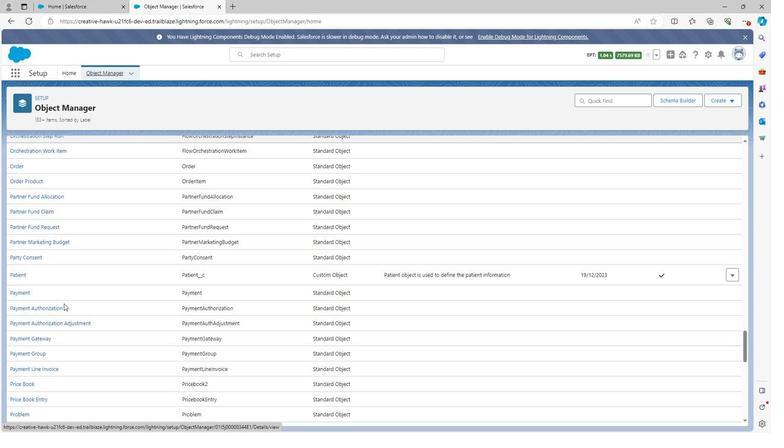 
Action: Mouse scrolled (61, 317) with delta (0, 0)
Screenshot: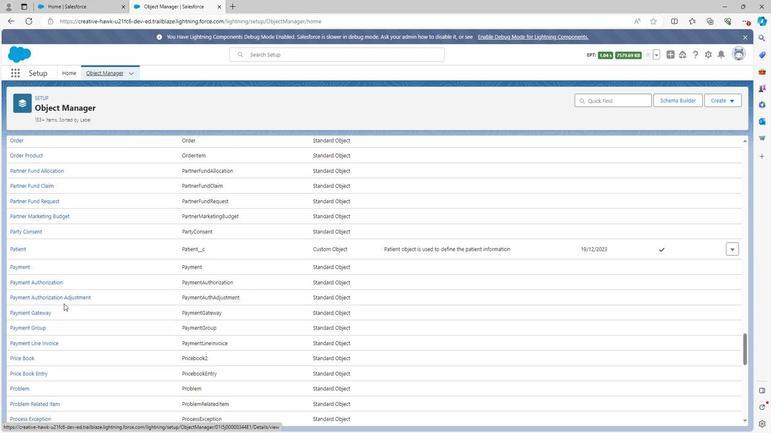
Action: Mouse scrolled (61, 317) with delta (0, 0)
Screenshot: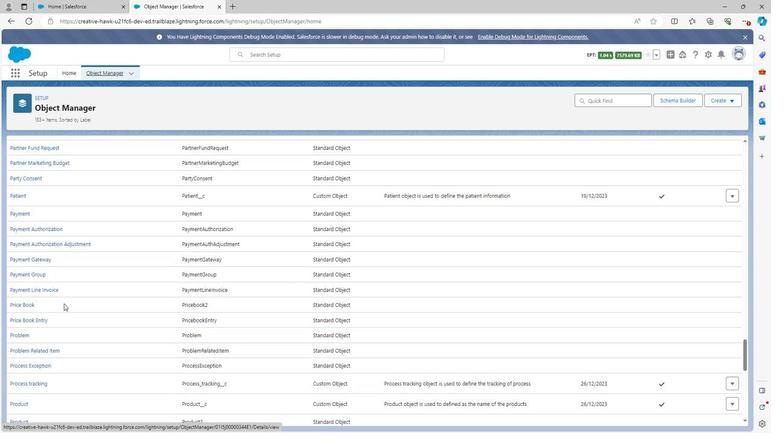 
Action: Mouse scrolled (61, 317) with delta (0, 0)
Screenshot: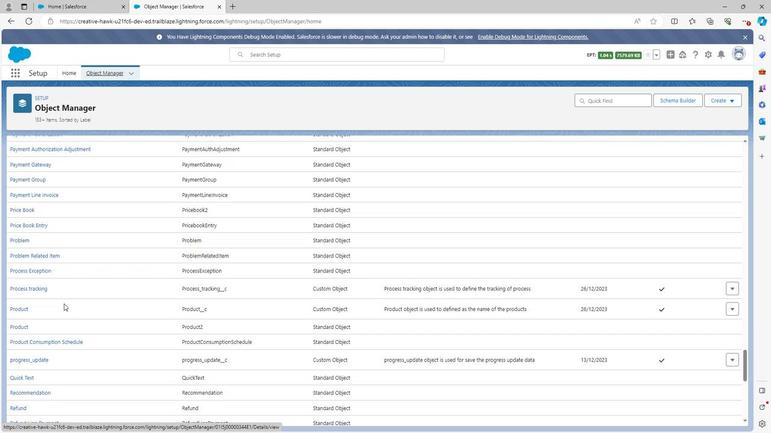 
Action: Mouse scrolled (61, 317) with delta (0, 0)
Screenshot: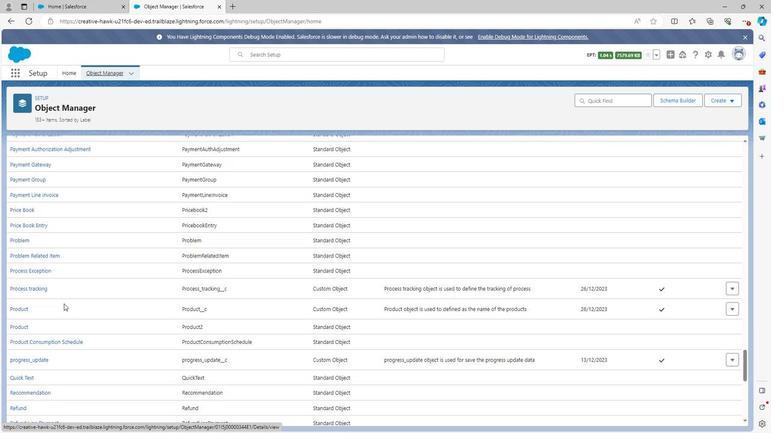 
Action: Mouse scrolled (61, 317) with delta (0, 0)
Screenshot: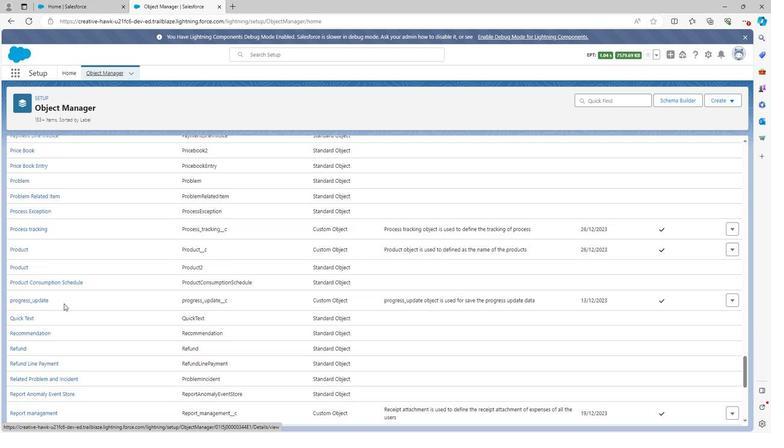 
Action: Mouse scrolled (61, 317) with delta (0, 0)
Screenshot: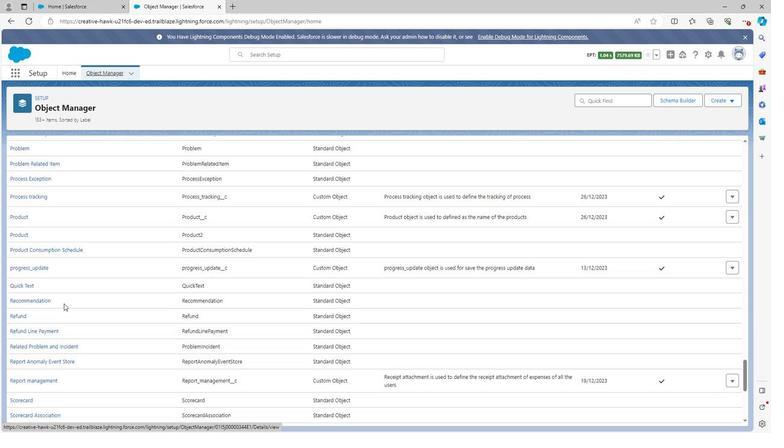 
Action: Mouse scrolled (61, 317) with delta (0, 0)
Screenshot: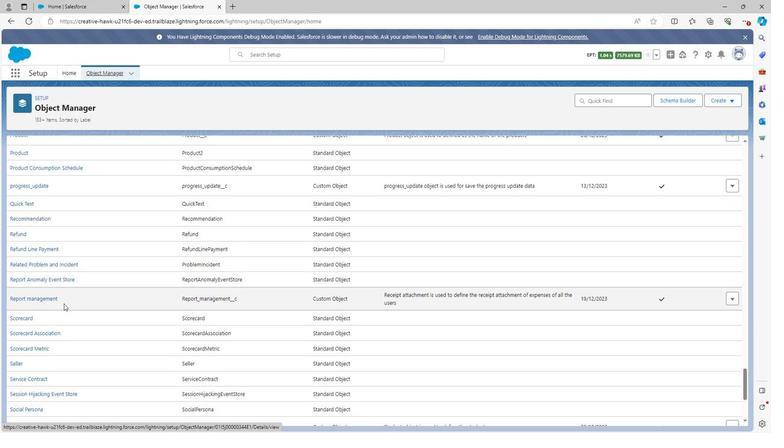 
Action: Mouse scrolled (61, 317) with delta (0, 0)
Screenshot: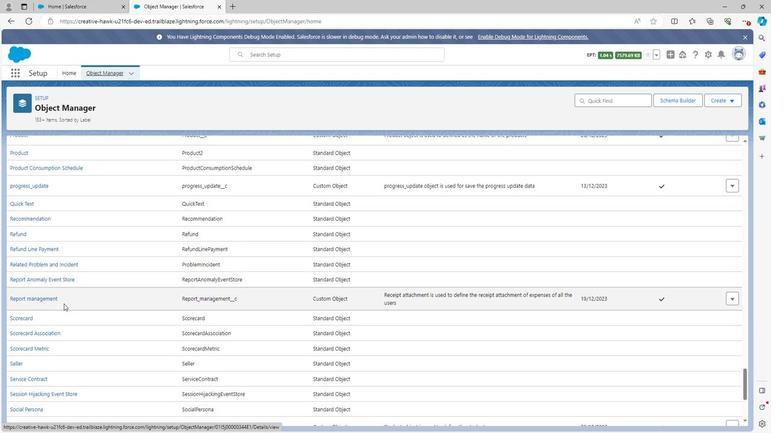 
Action: Mouse scrolled (61, 317) with delta (0, 0)
Screenshot: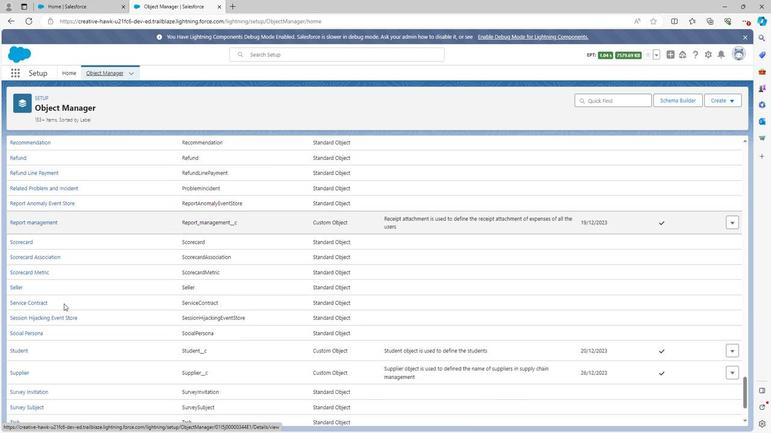 
Action: Mouse moved to (16, 331)
Screenshot: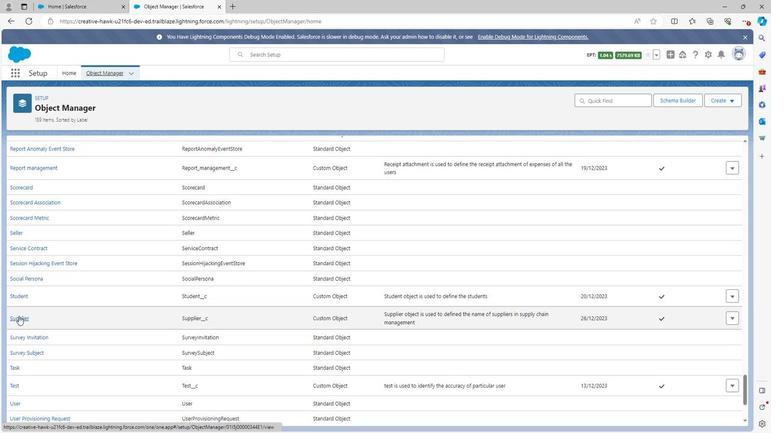 
Action: Mouse pressed left at (16, 331)
Screenshot: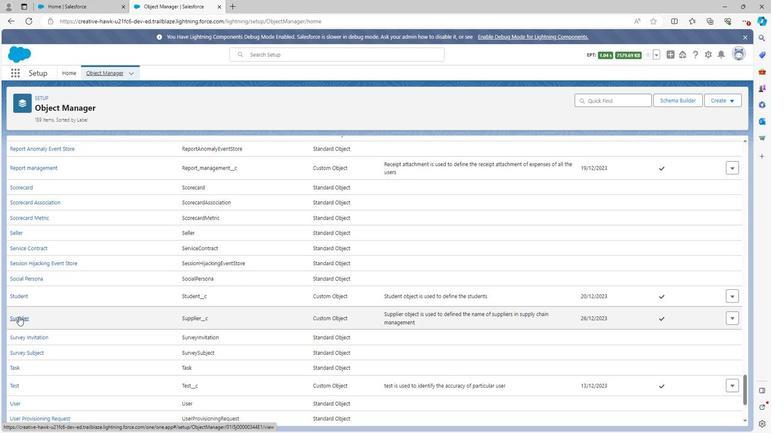 
Action: Mouse moved to (136, 271)
Screenshot: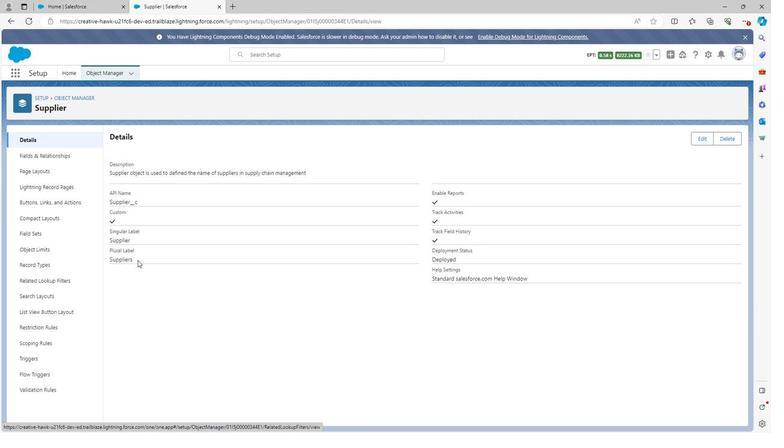 
